 Task: Search one way flight ticket for 4 adults, 2 children, 2 infants in seat and 1 infant on lap in economy from Brownsville: Brownsville/south Padre Island International Airport to Jackson: Jackson Hole Airport on 5-2-2023. Choice of flights is Frontier. Number of bags: 1 carry on bag. Price is upto 109000. Outbound departure time preference is 7:30.
Action: Mouse moved to (303, 128)
Screenshot: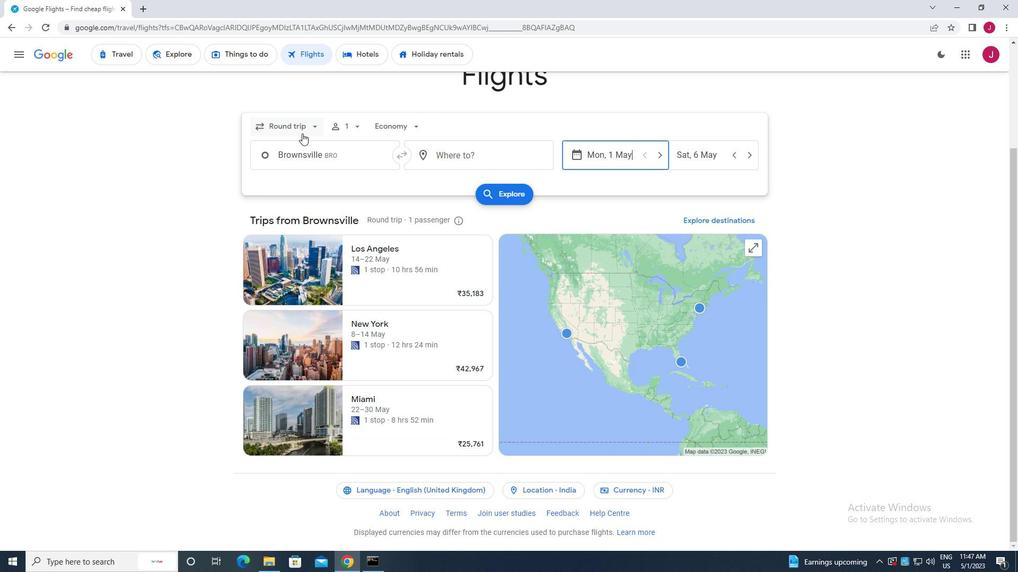 
Action: Mouse pressed left at (303, 128)
Screenshot: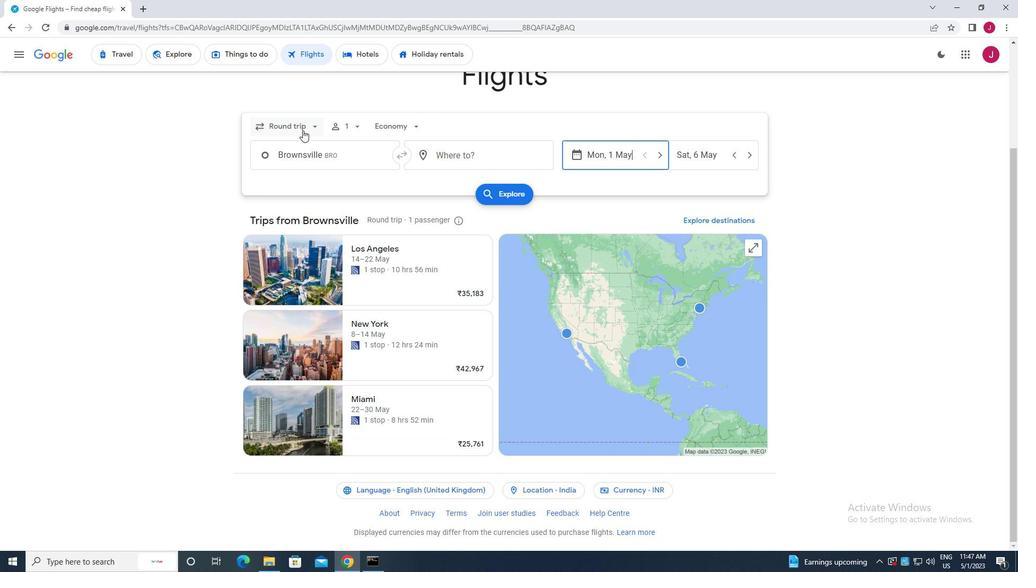 
Action: Mouse moved to (315, 175)
Screenshot: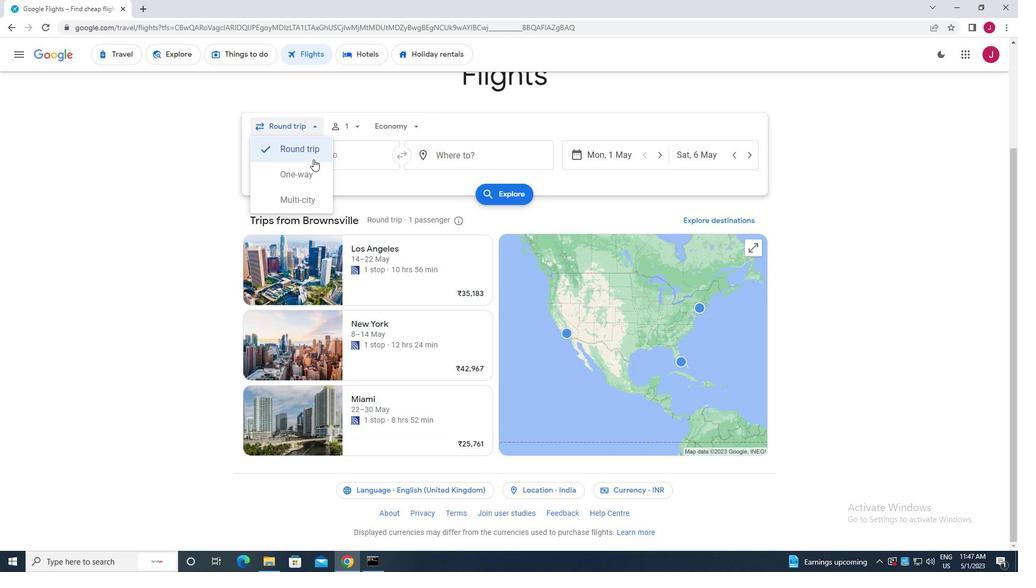 
Action: Mouse pressed left at (315, 175)
Screenshot: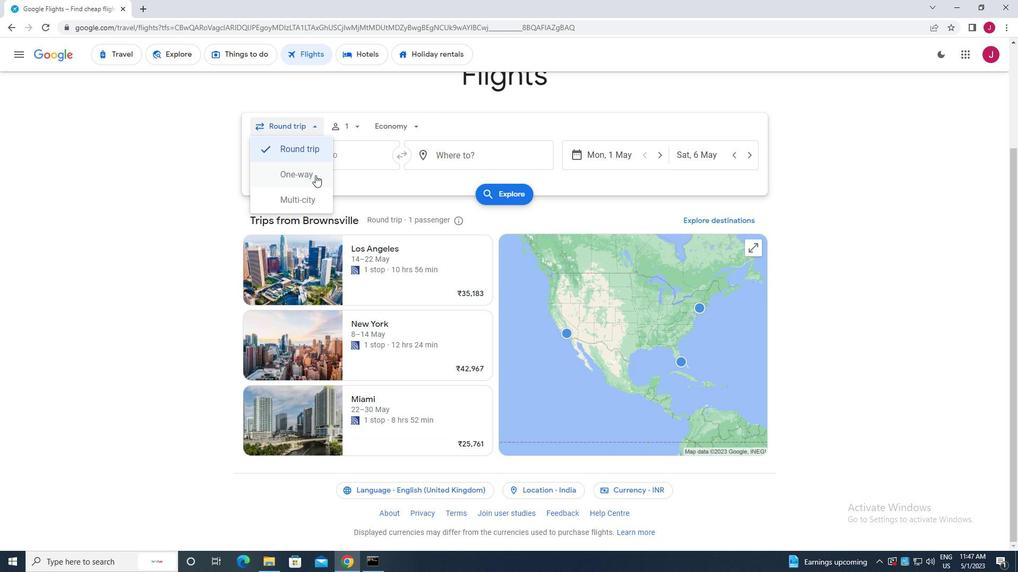
Action: Mouse moved to (347, 127)
Screenshot: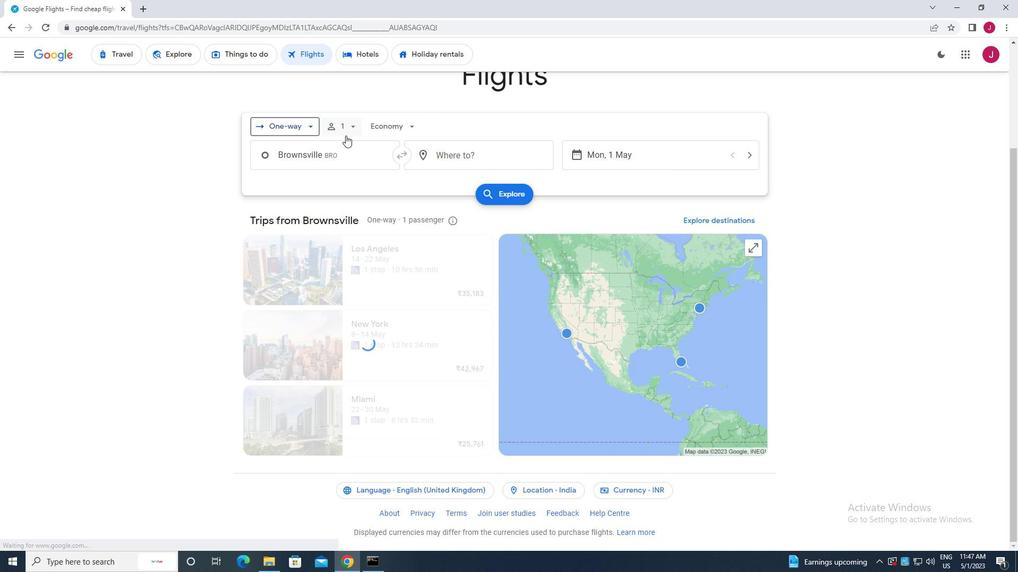 
Action: Mouse pressed left at (347, 127)
Screenshot: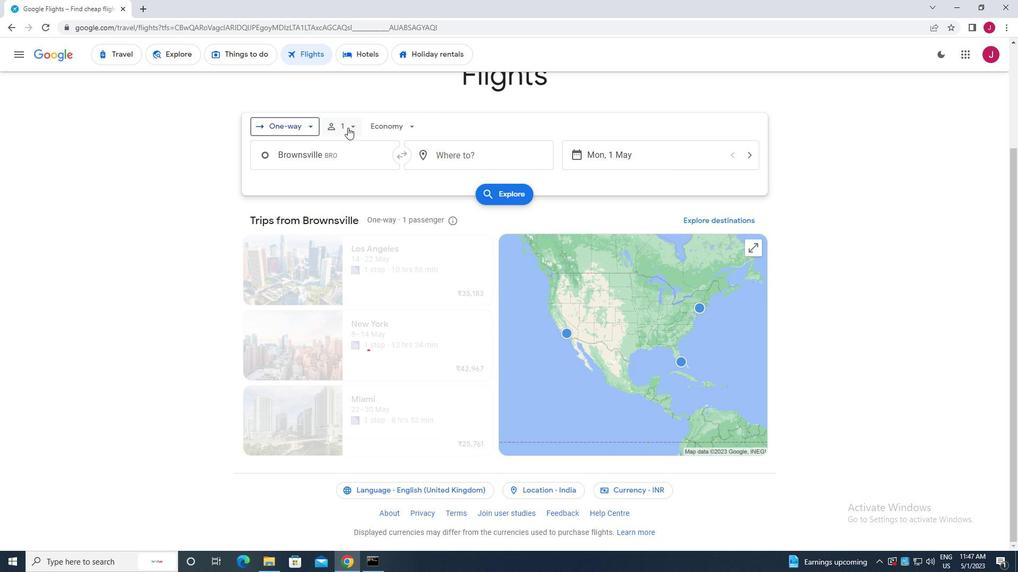
Action: Mouse moved to (439, 154)
Screenshot: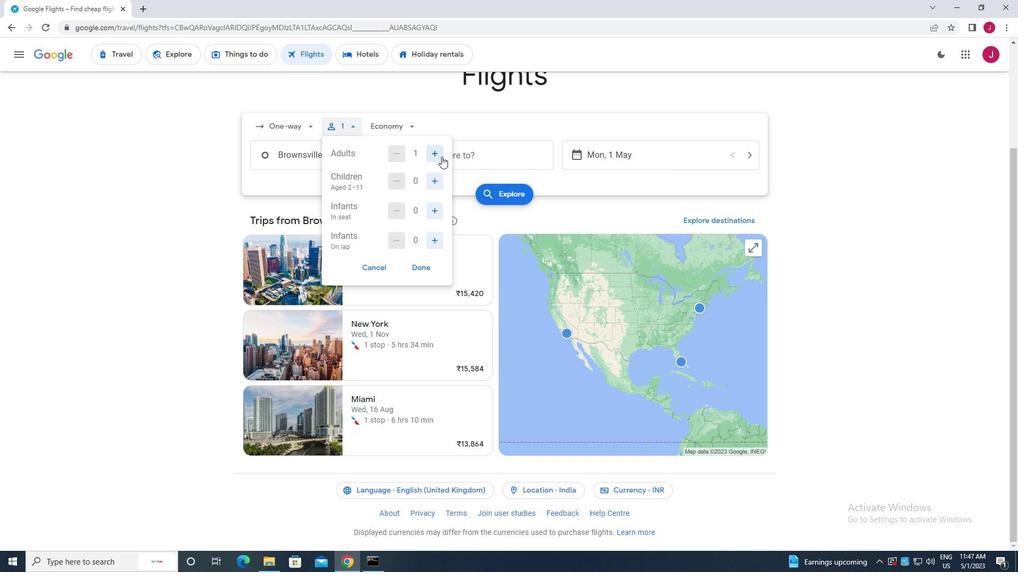 
Action: Mouse pressed left at (439, 154)
Screenshot: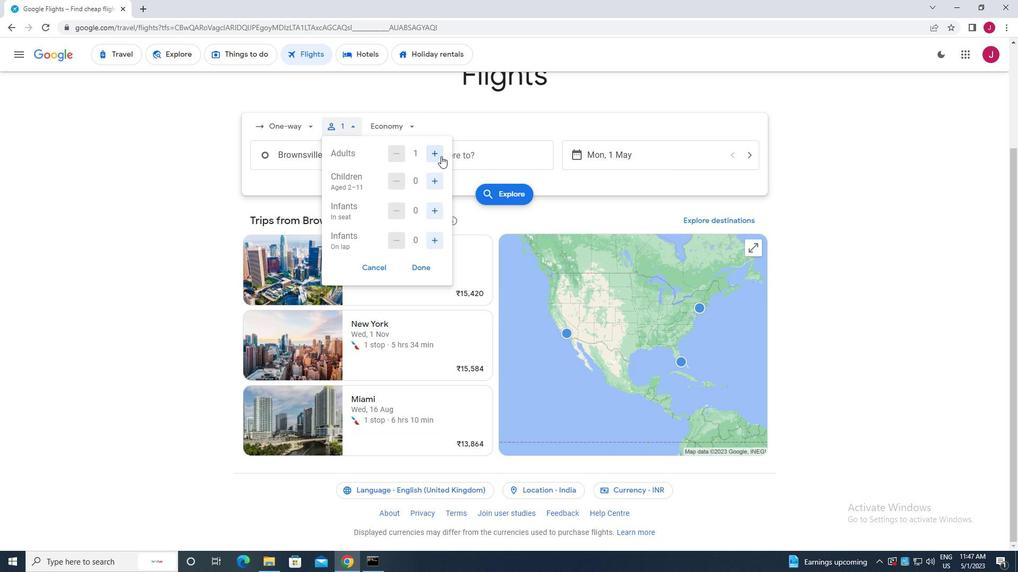 
Action: Mouse pressed left at (439, 154)
Screenshot: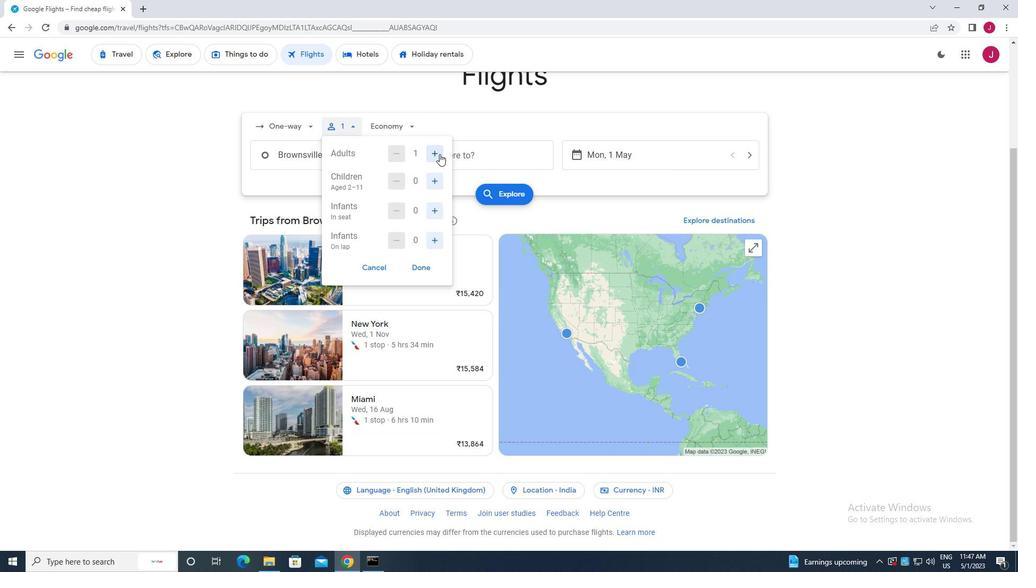 
Action: Mouse pressed left at (439, 154)
Screenshot: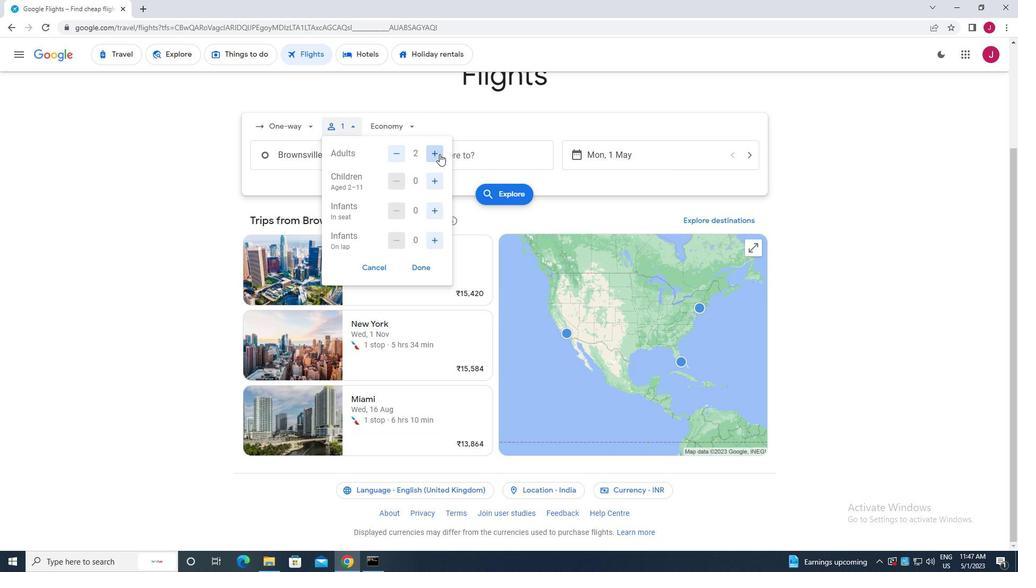 
Action: Mouse moved to (437, 181)
Screenshot: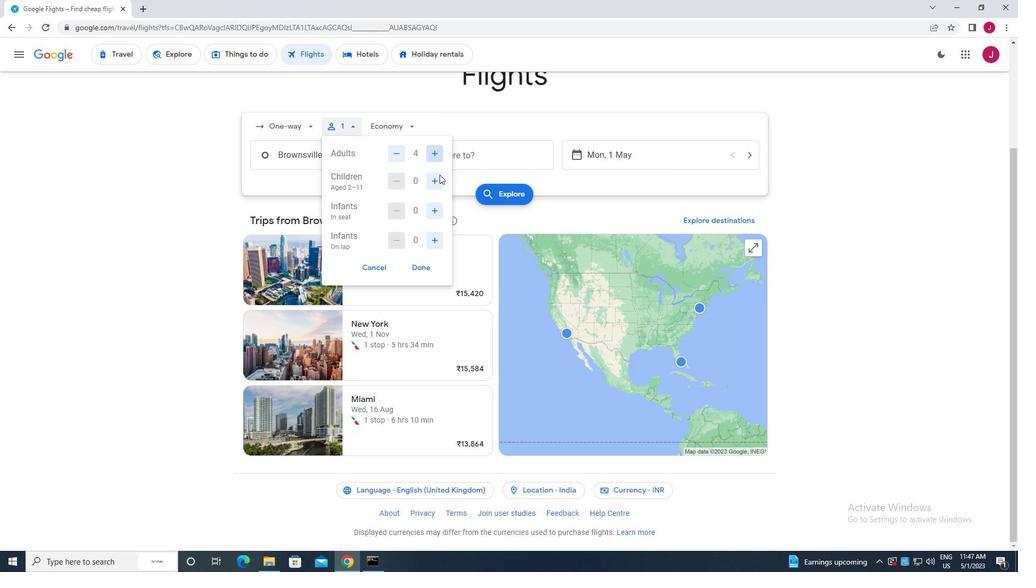 
Action: Mouse pressed left at (437, 181)
Screenshot: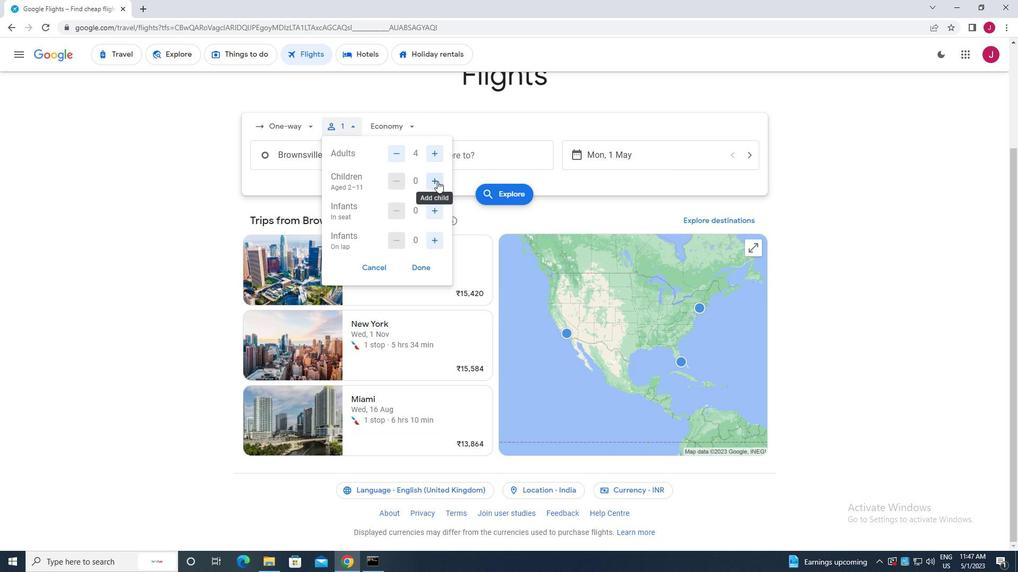 
Action: Mouse pressed left at (437, 181)
Screenshot: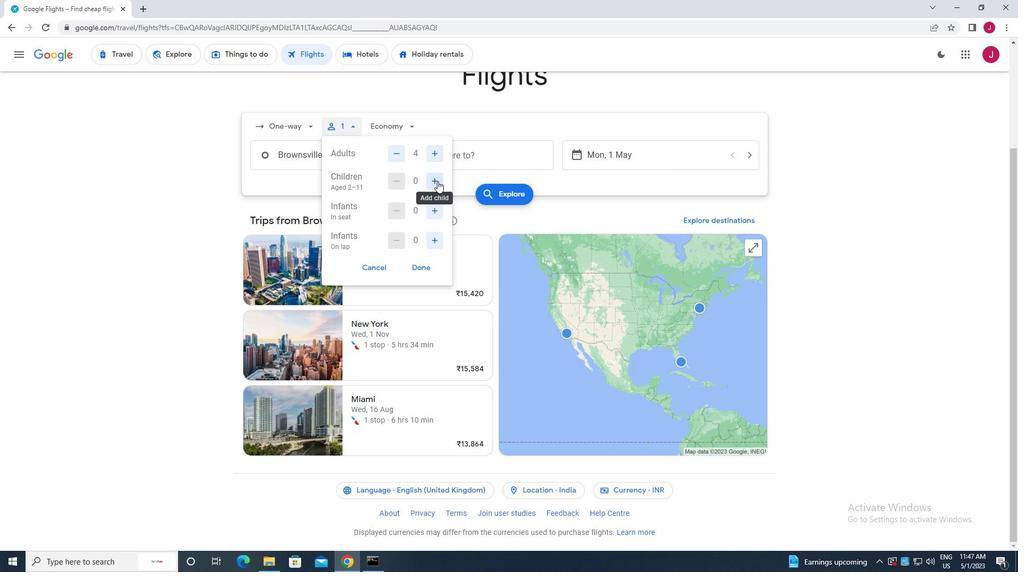 
Action: Mouse moved to (431, 211)
Screenshot: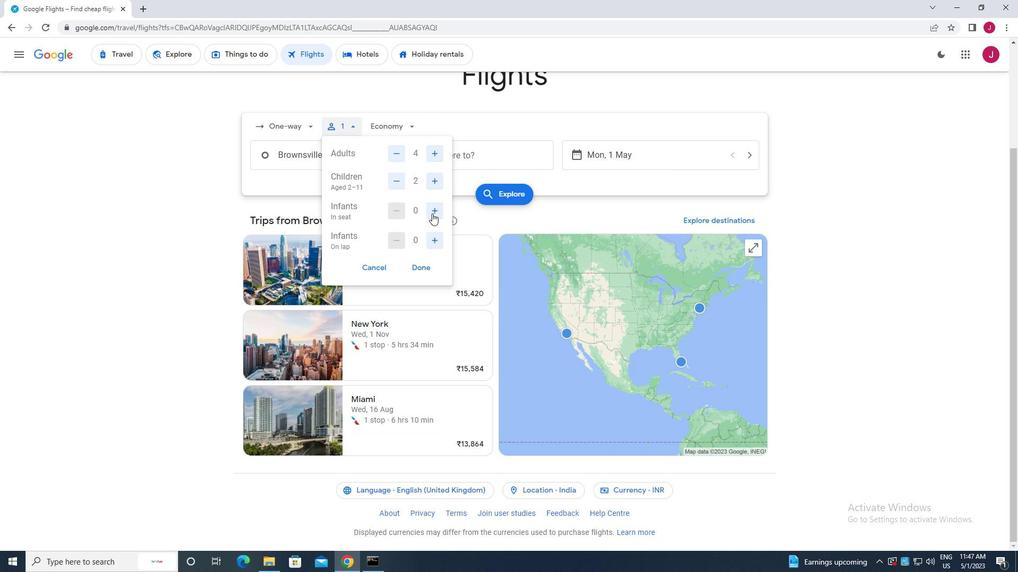
Action: Mouse pressed left at (431, 211)
Screenshot: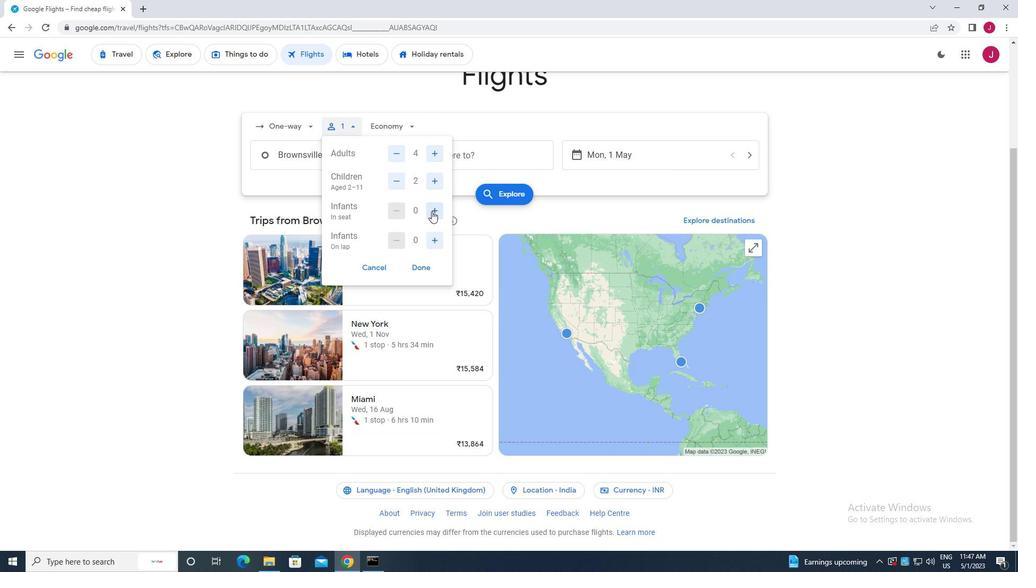 
Action: Mouse pressed left at (431, 211)
Screenshot: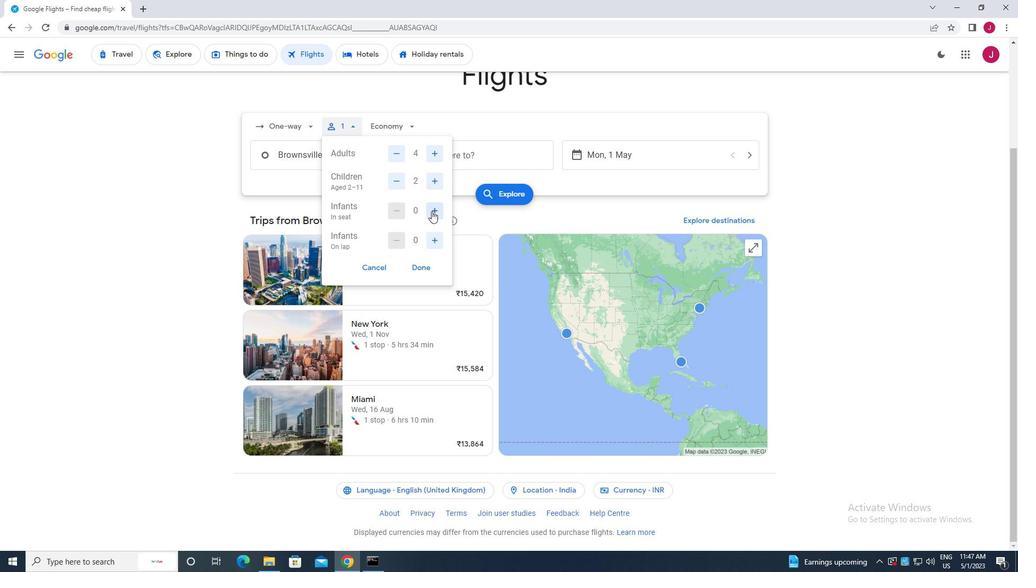 
Action: Mouse moved to (437, 238)
Screenshot: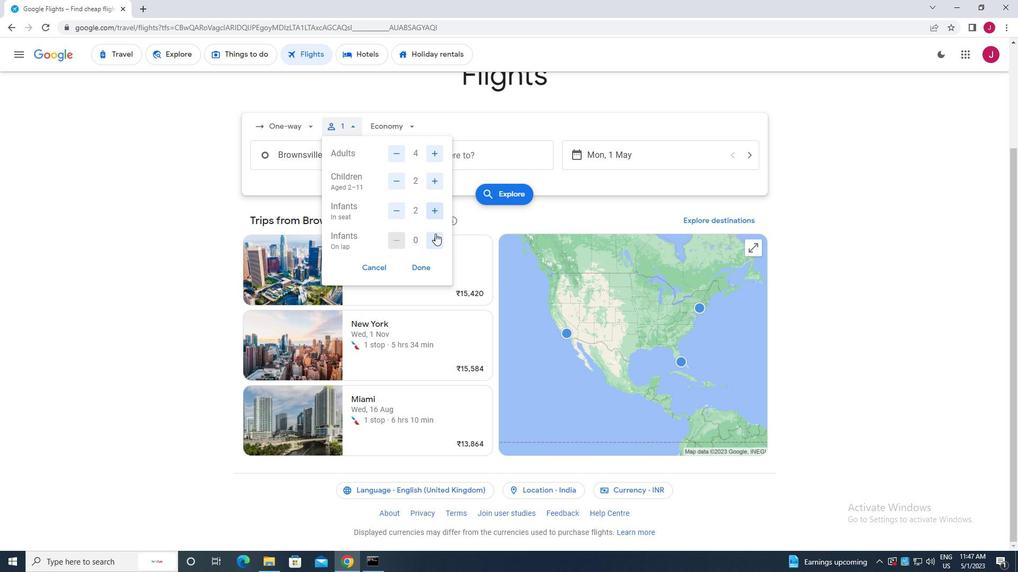 
Action: Mouse pressed left at (437, 238)
Screenshot: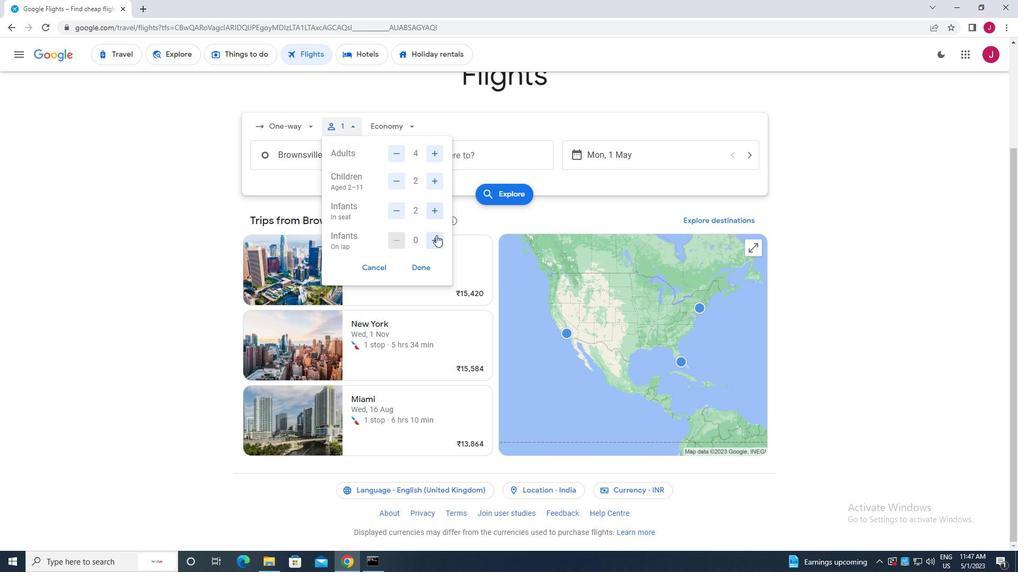 
Action: Mouse moved to (420, 265)
Screenshot: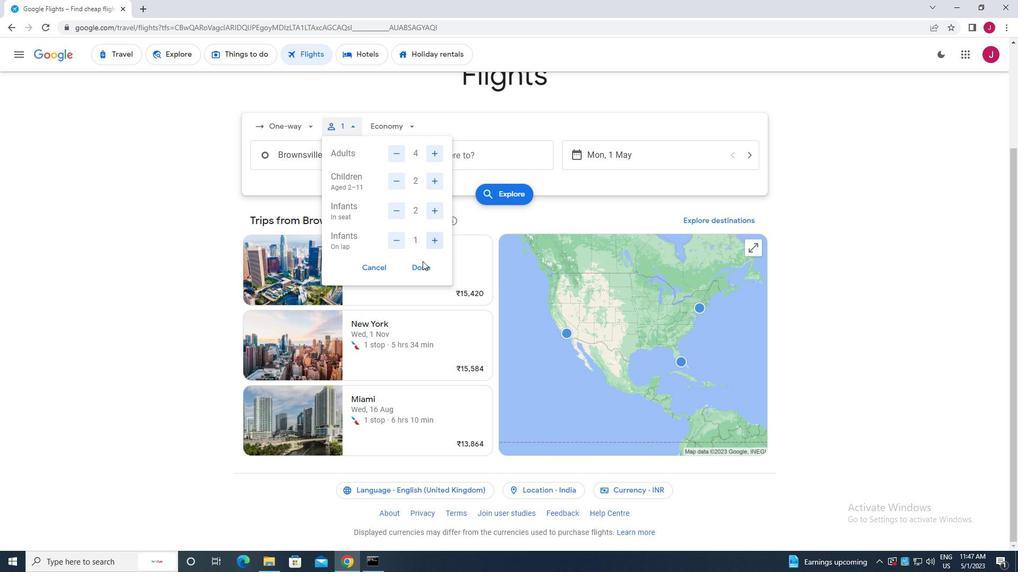 
Action: Mouse pressed left at (420, 265)
Screenshot: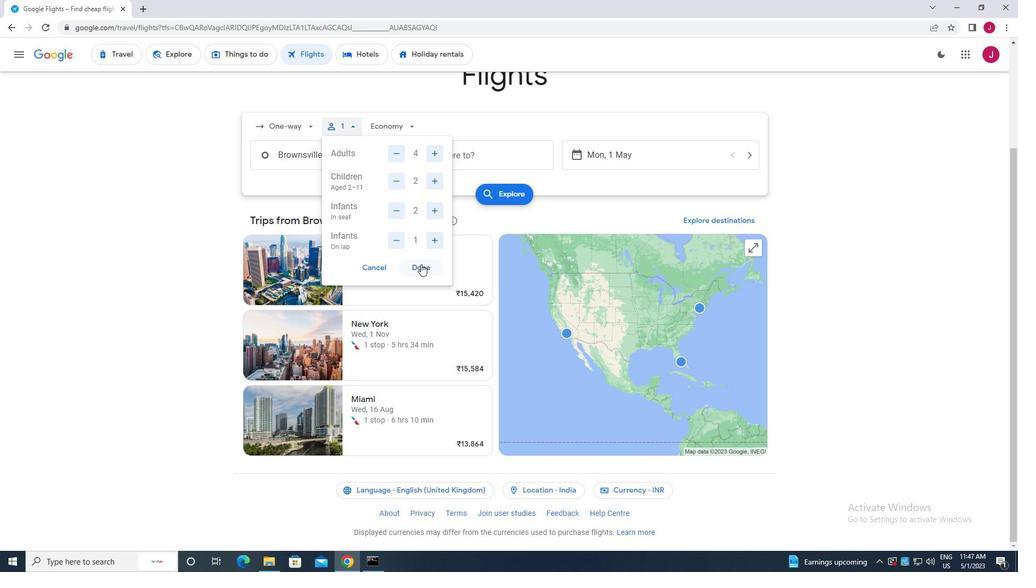 
Action: Mouse moved to (393, 121)
Screenshot: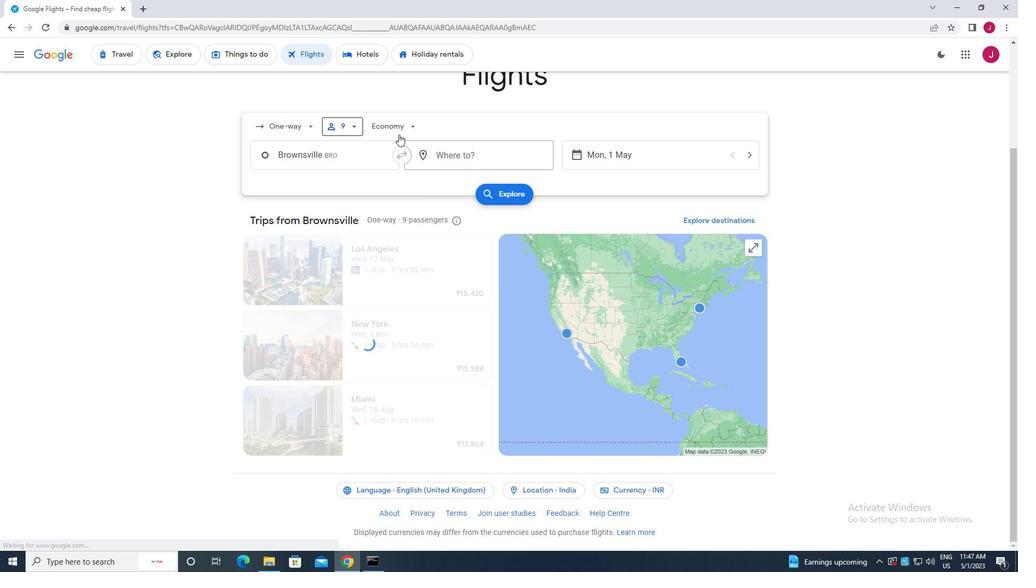 
Action: Mouse pressed left at (393, 121)
Screenshot: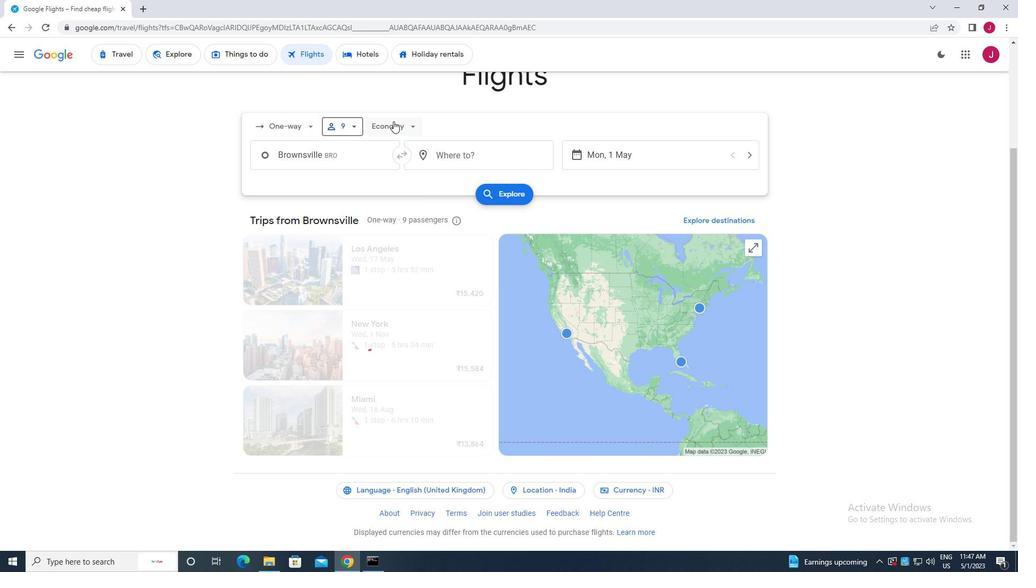 
Action: Mouse moved to (412, 148)
Screenshot: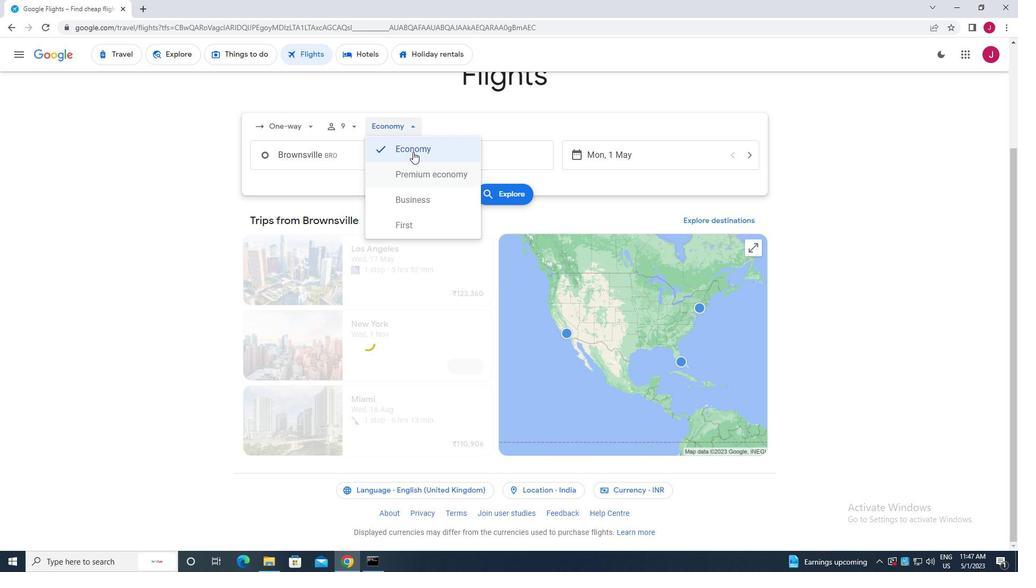 
Action: Mouse pressed left at (412, 148)
Screenshot: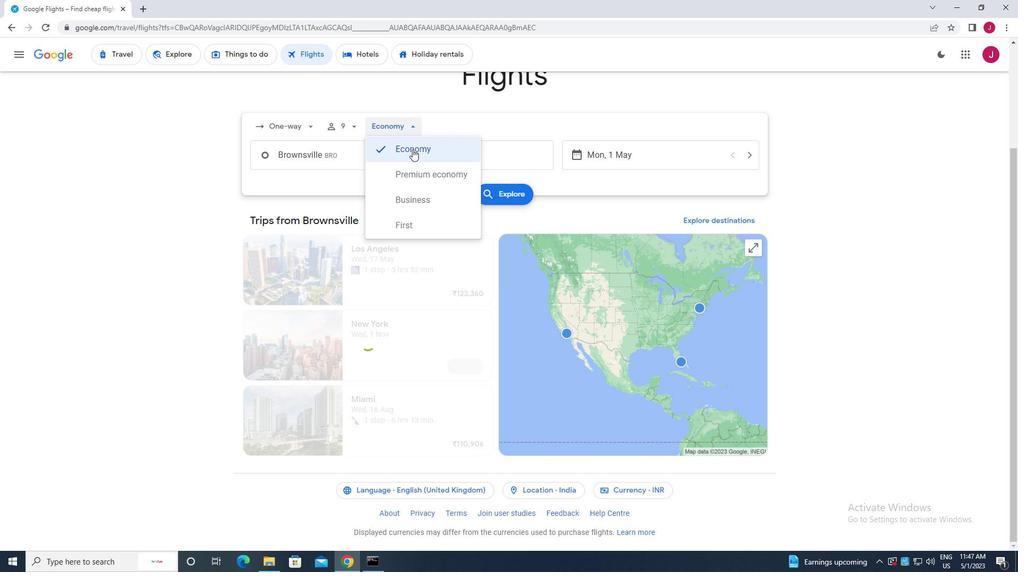 
Action: Mouse moved to (351, 161)
Screenshot: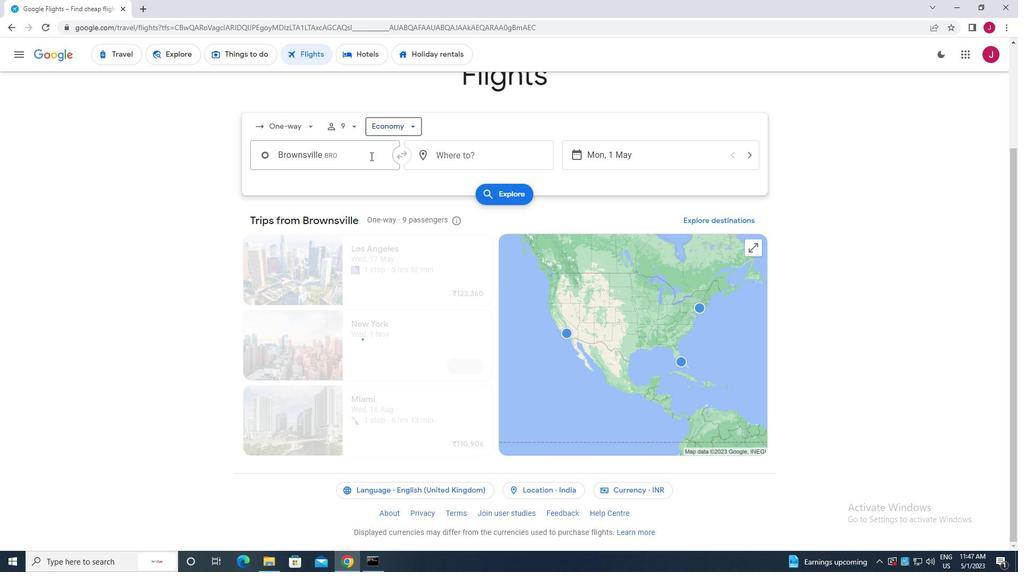 
Action: Mouse pressed left at (351, 161)
Screenshot: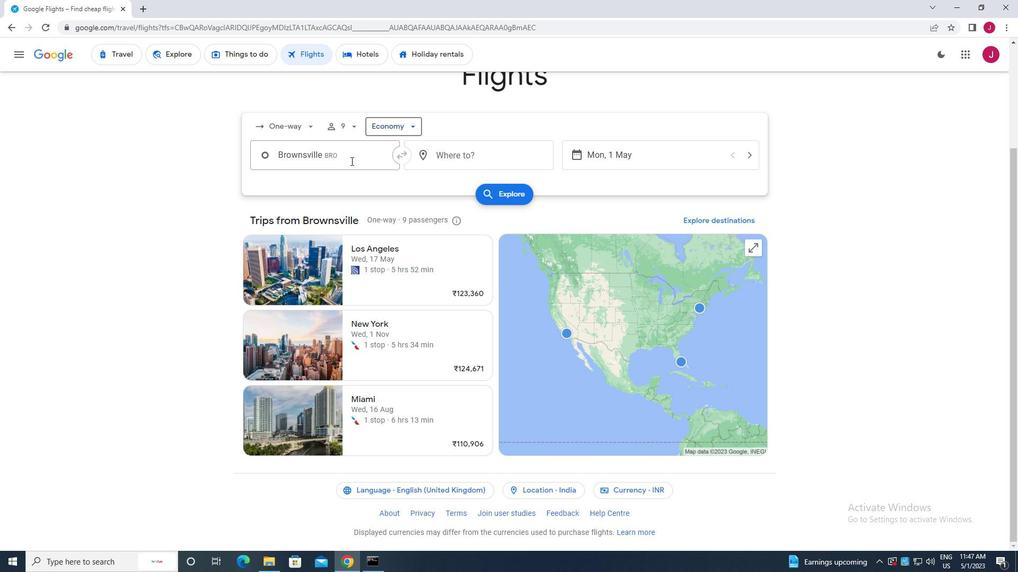 
Action: Key pressed brownsville
Screenshot: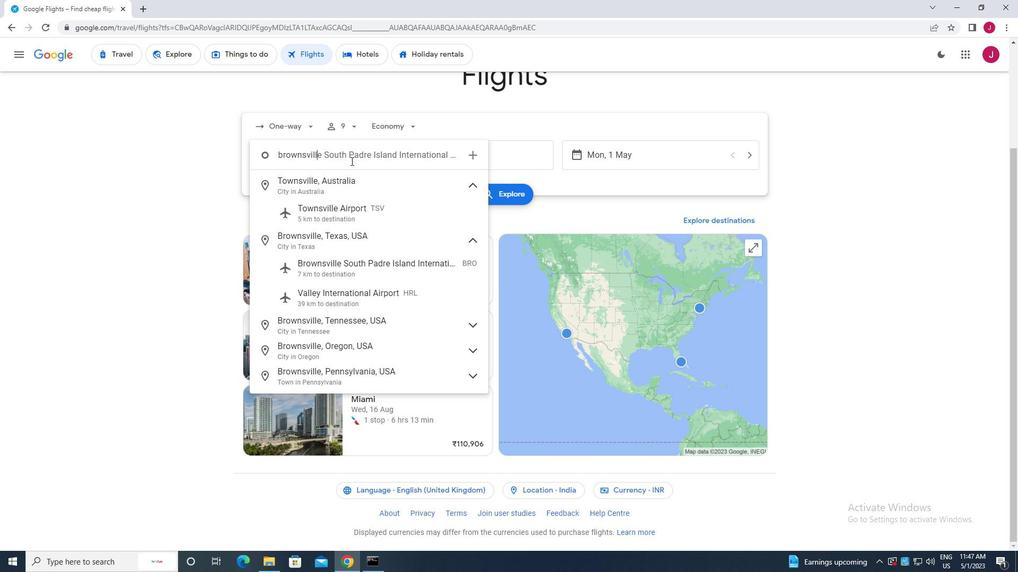 
Action: Mouse moved to (384, 271)
Screenshot: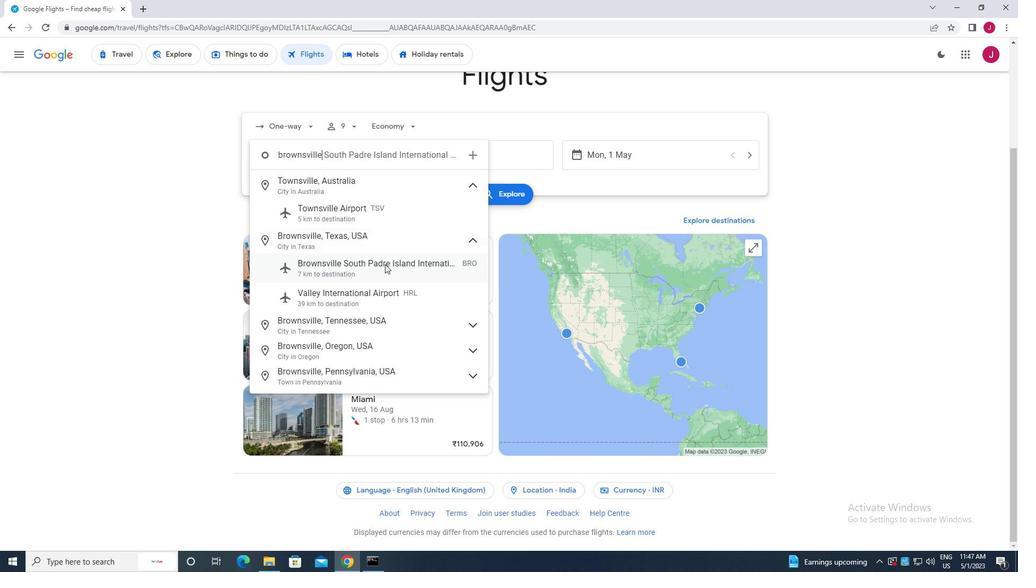 
Action: Mouse pressed left at (384, 271)
Screenshot: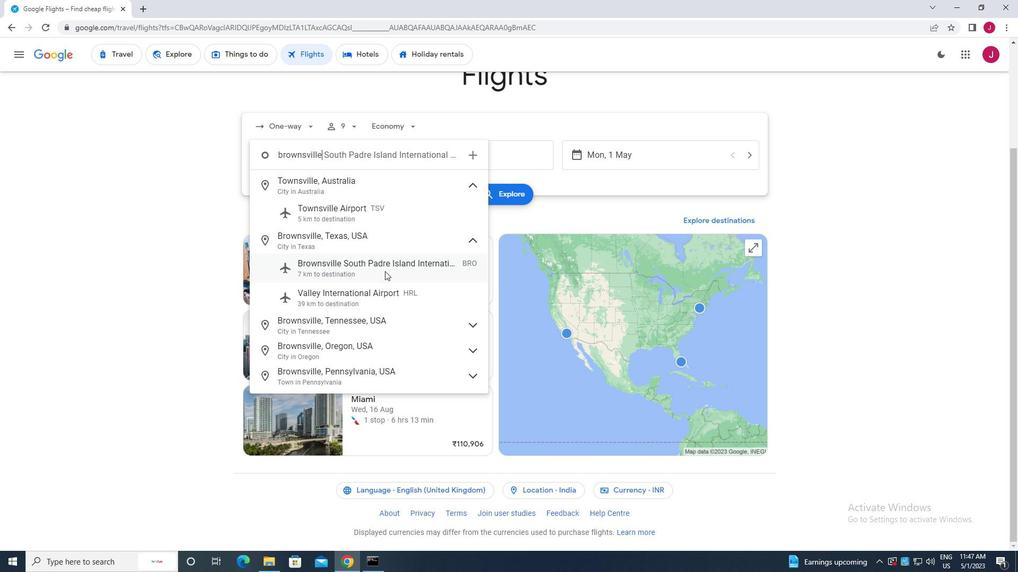 
Action: Mouse moved to (486, 158)
Screenshot: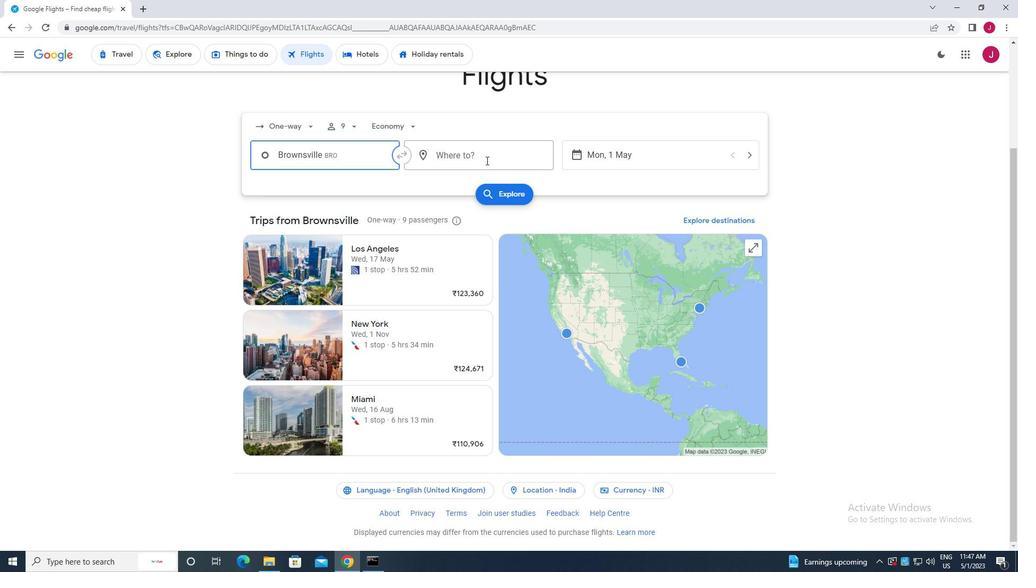
Action: Mouse pressed left at (486, 158)
Screenshot: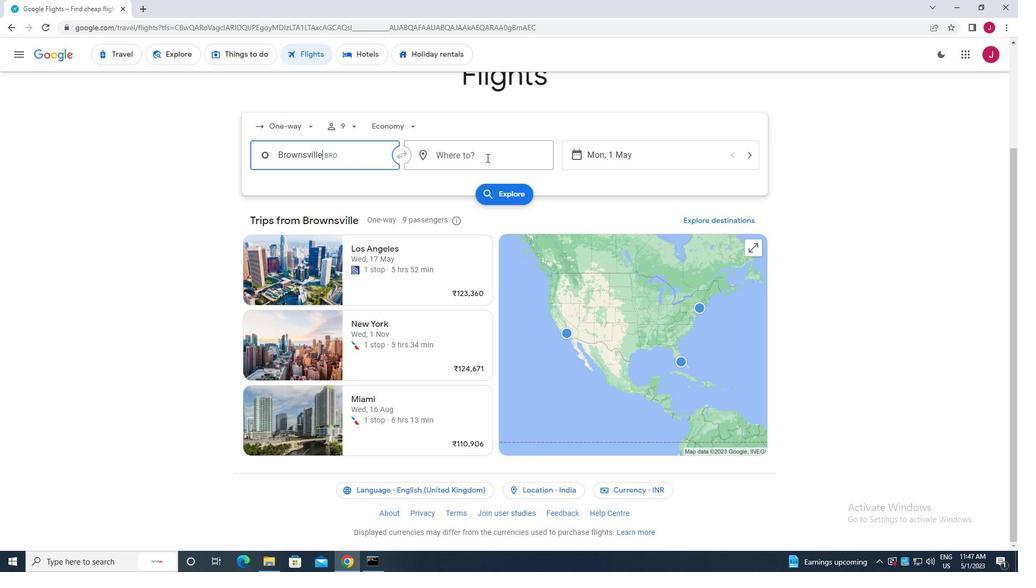 
Action: Mouse moved to (491, 160)
Screenshot: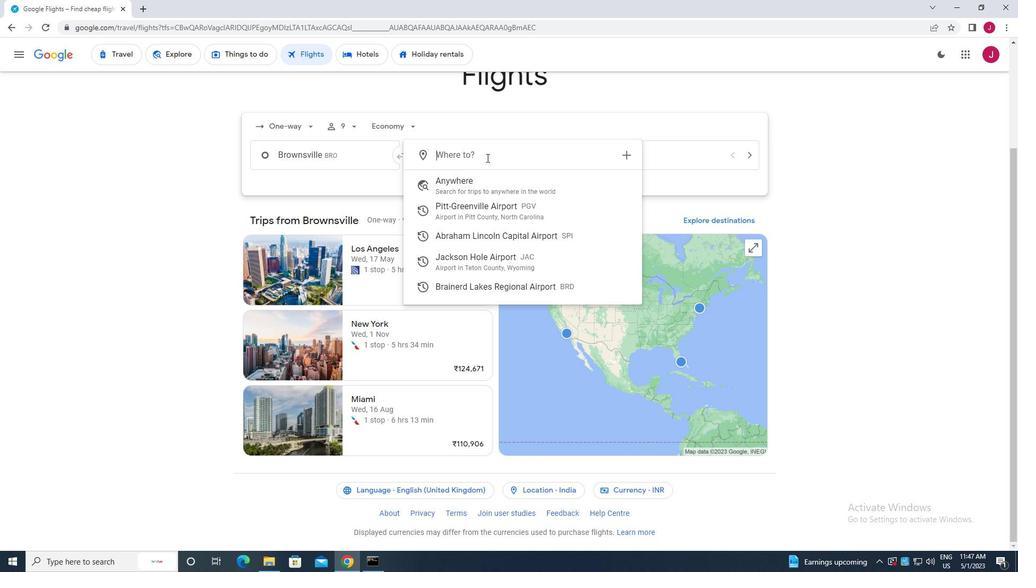 
Action: Key pressed jackson<Key.space>h
Screenshot: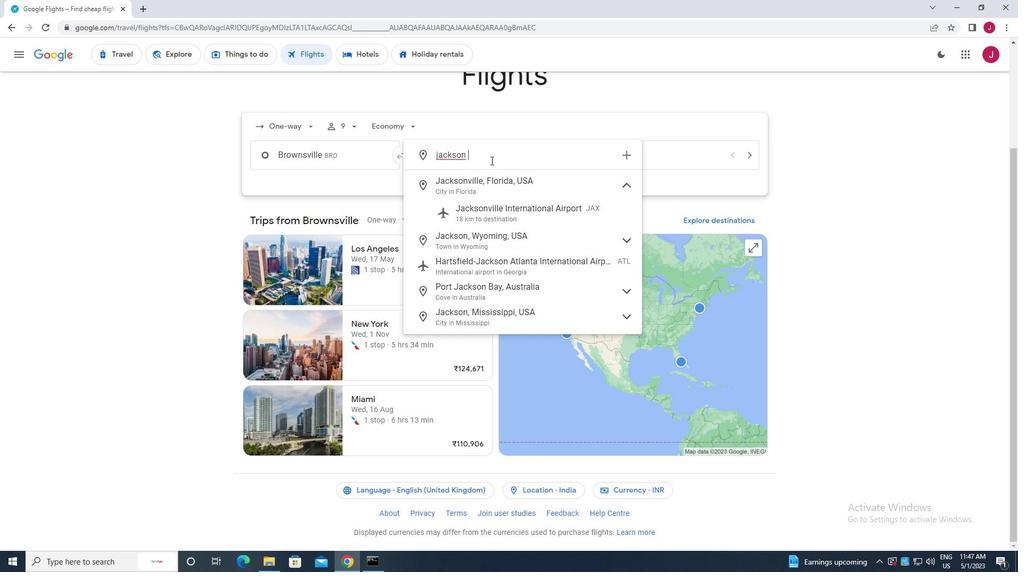 
Action: Mouse moved to (497, 214)
Screenshot: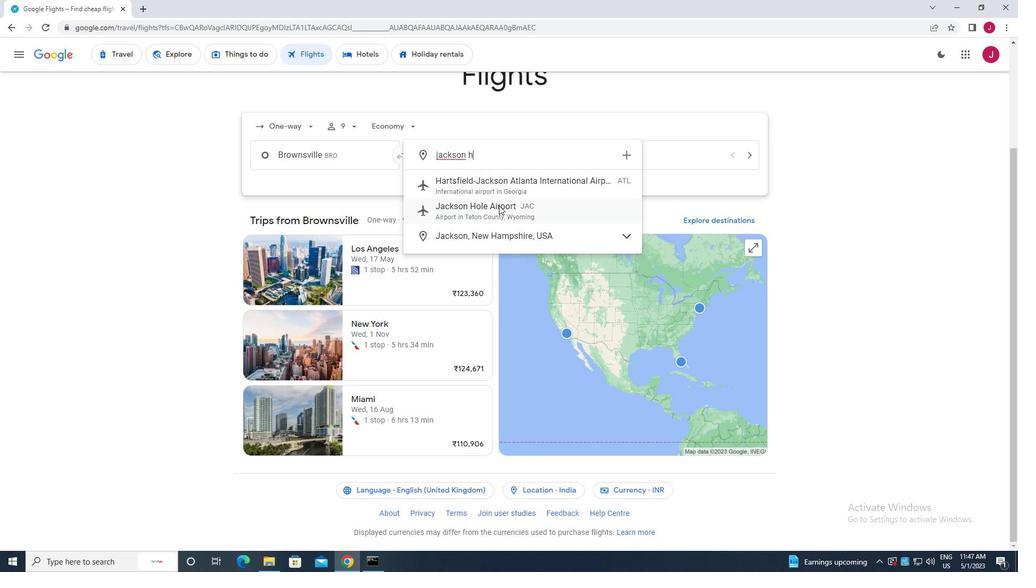 
Action: Mouse pressed left at (497, 214)
Screenshot: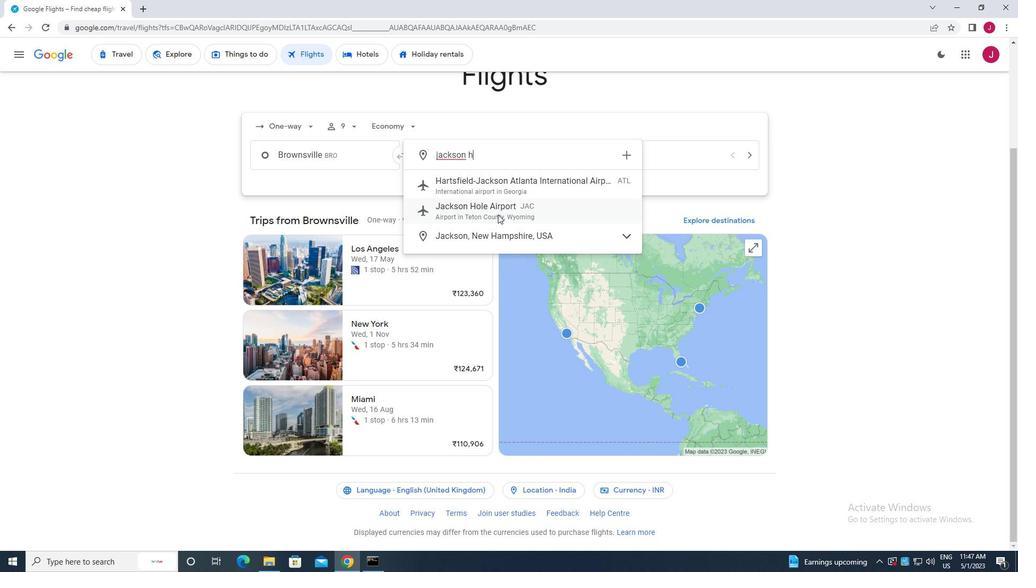 
Action: Mouse moved to (606, 156)
Screenshot: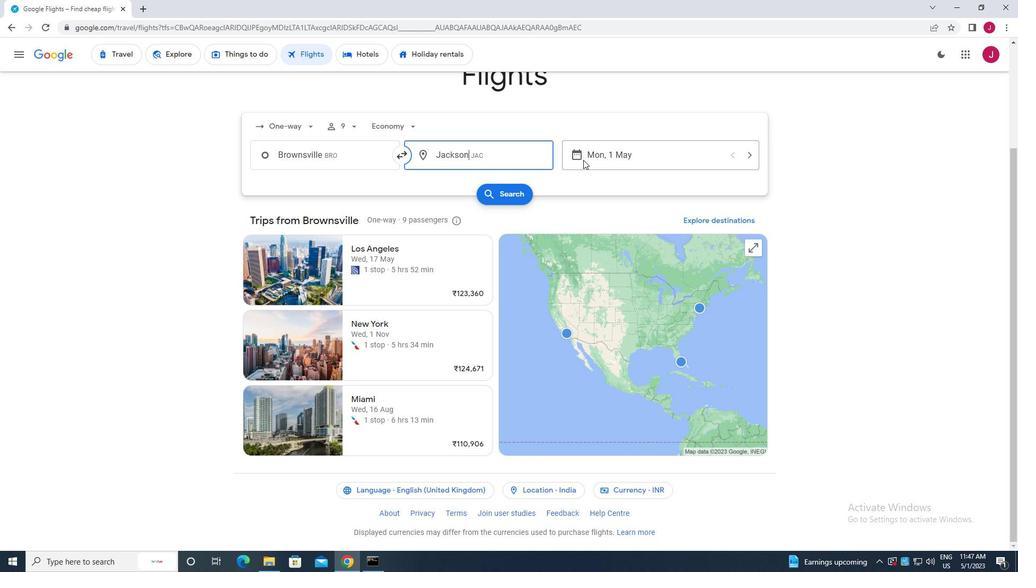 
Action: Mouse pressed left at (606, 156)
Screenshot: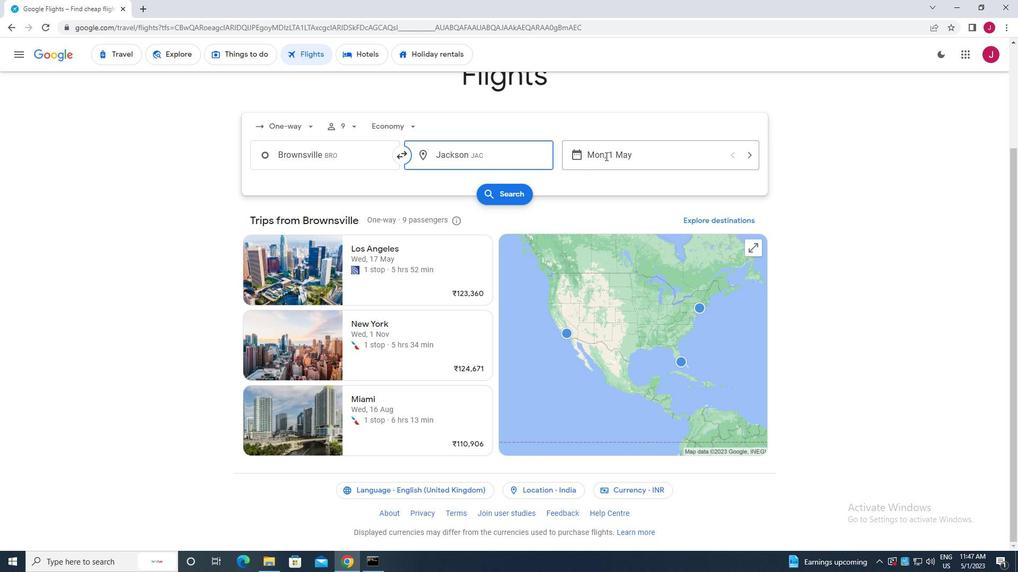
Action: Mouse moved to (434, 239)
Screenshot: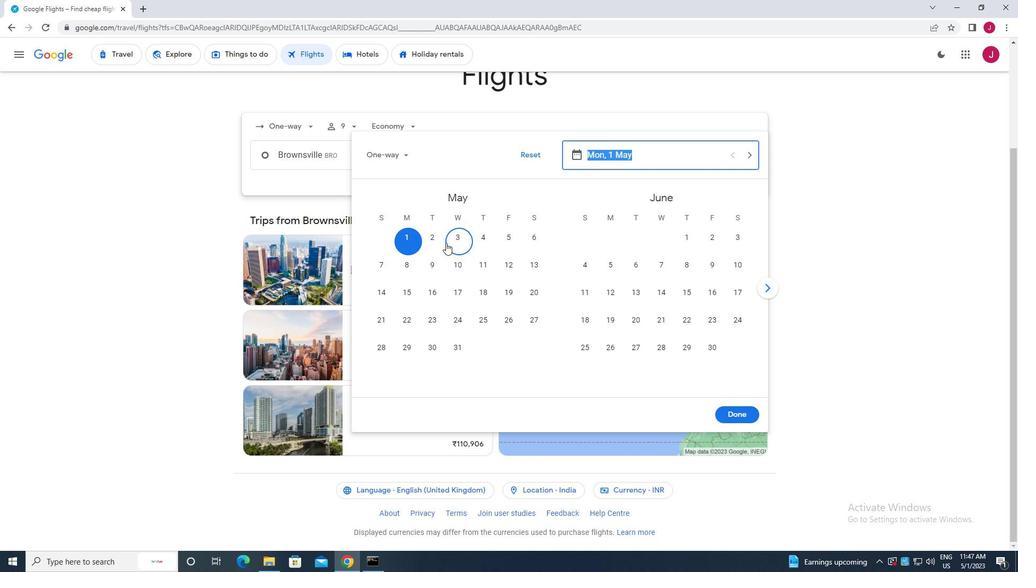 
Action: Mouse pressed left at (434, 239)
Screenshot: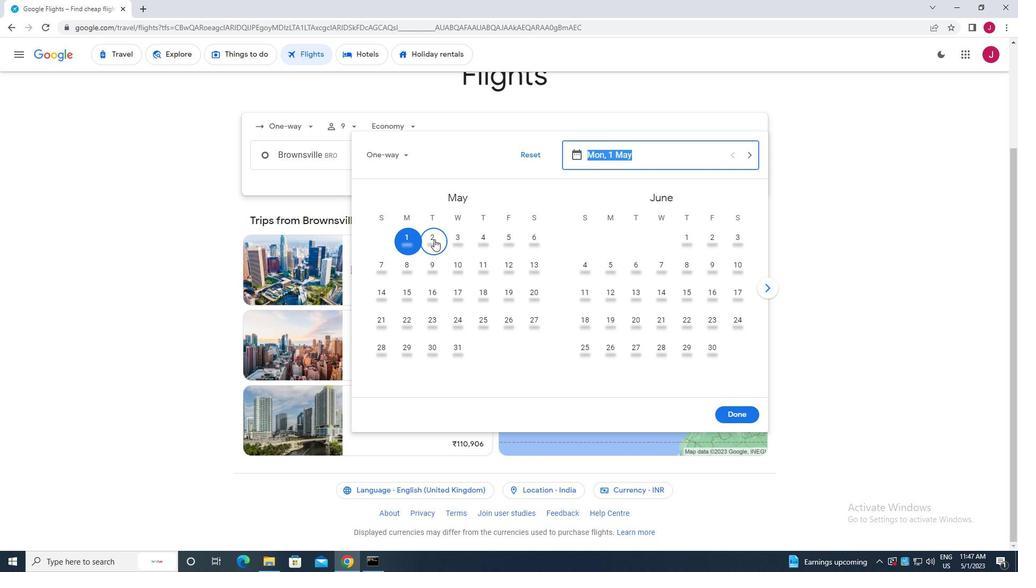 
Action: Mouse moved to (733, 414)
Screenshot: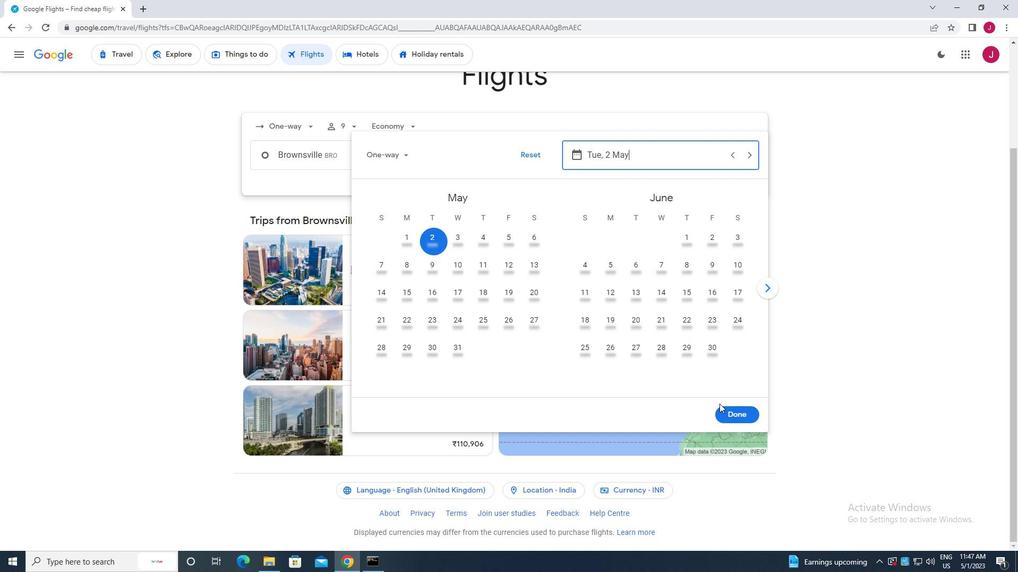 
Action: Mouse pressed left at (733, 414)
Screenshot: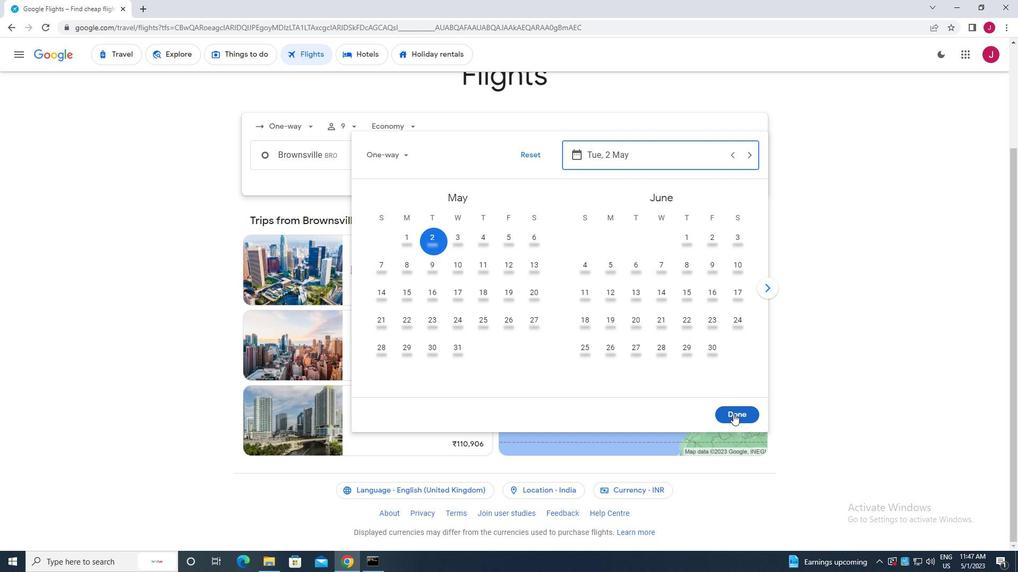 
Action: Mouse moved to (497, 198)
Screenshot: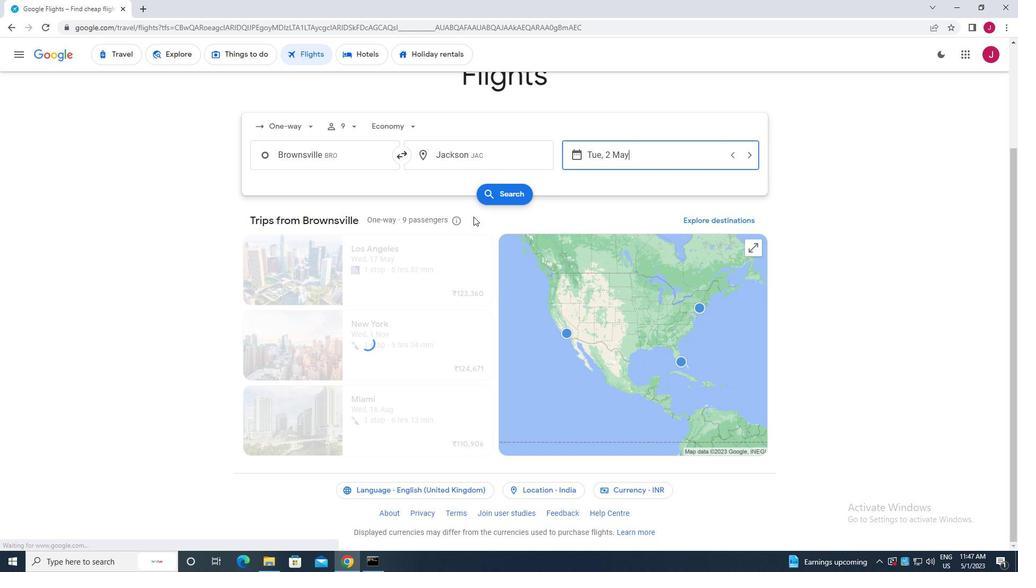 
Action: Mouse pressed left at (497, 198)
Screenshot: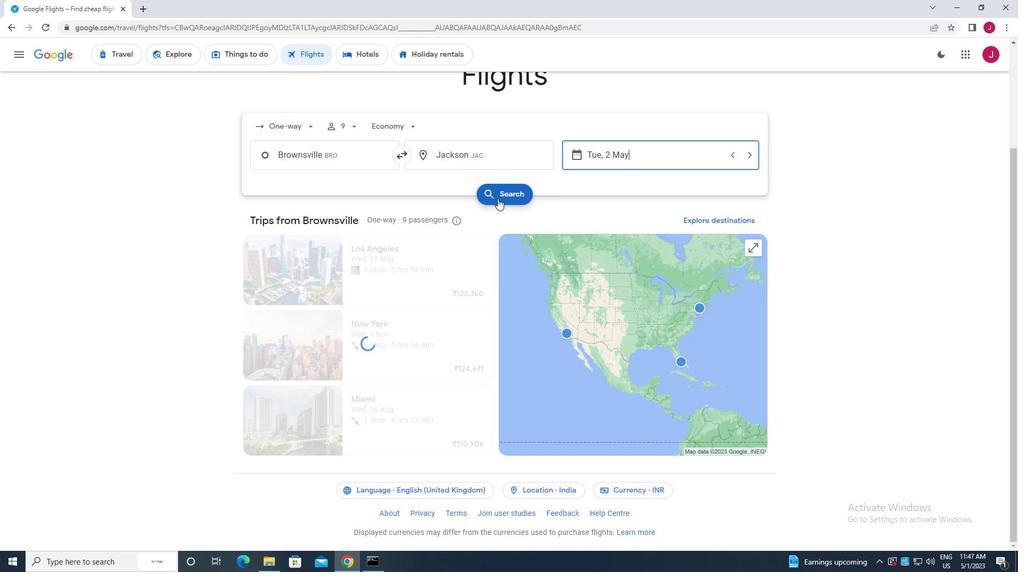 
Action: Mouse moved to (275, 150)
Screenshot: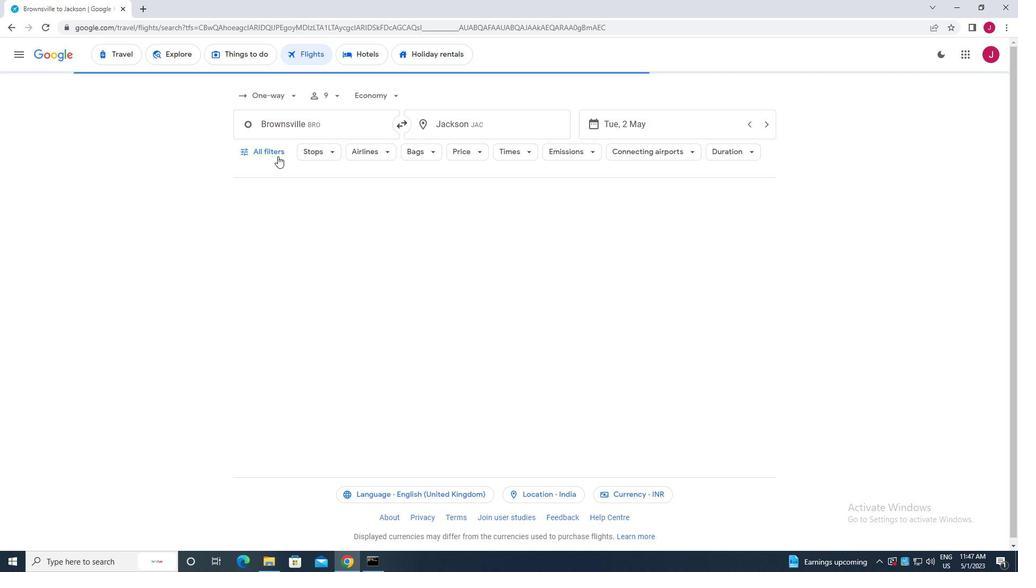 
Action: Mouse pressed left at (275, 150)
Screenshot: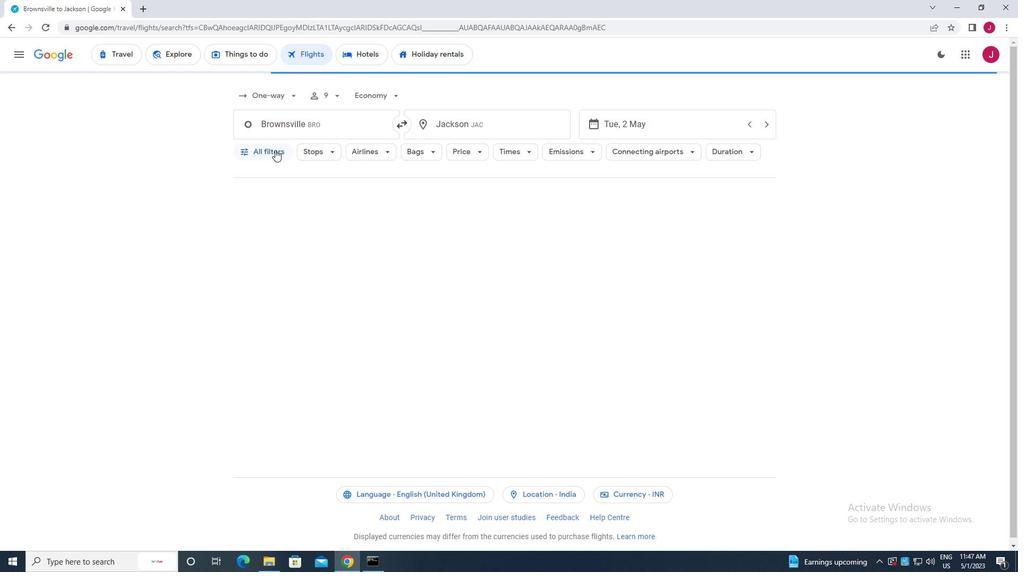 
Action: Mouse moved to (348, 244)
Screenshot: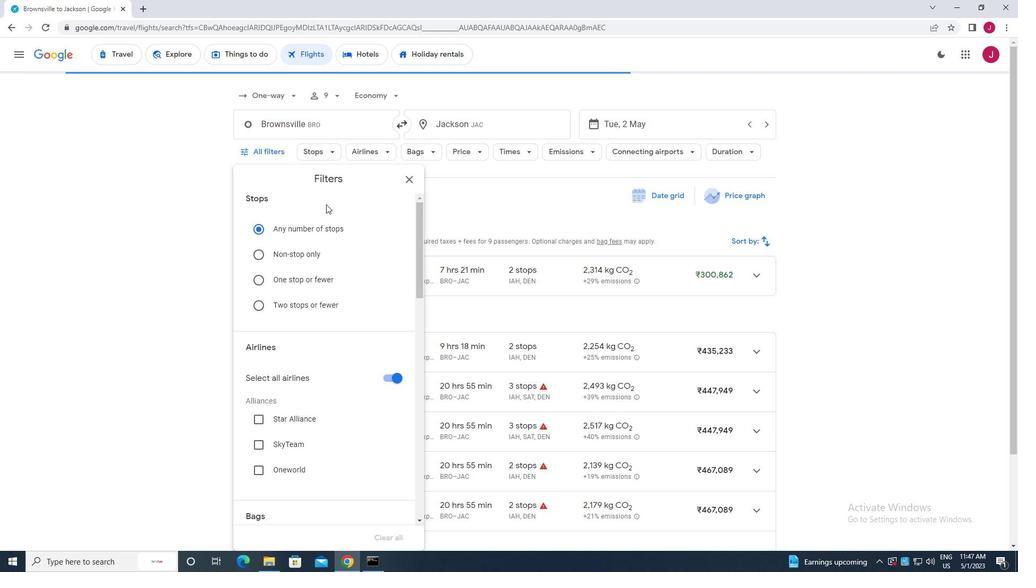 
Action: Mouse scrolled (348, 243) with delta (0, 0)
Screenshot: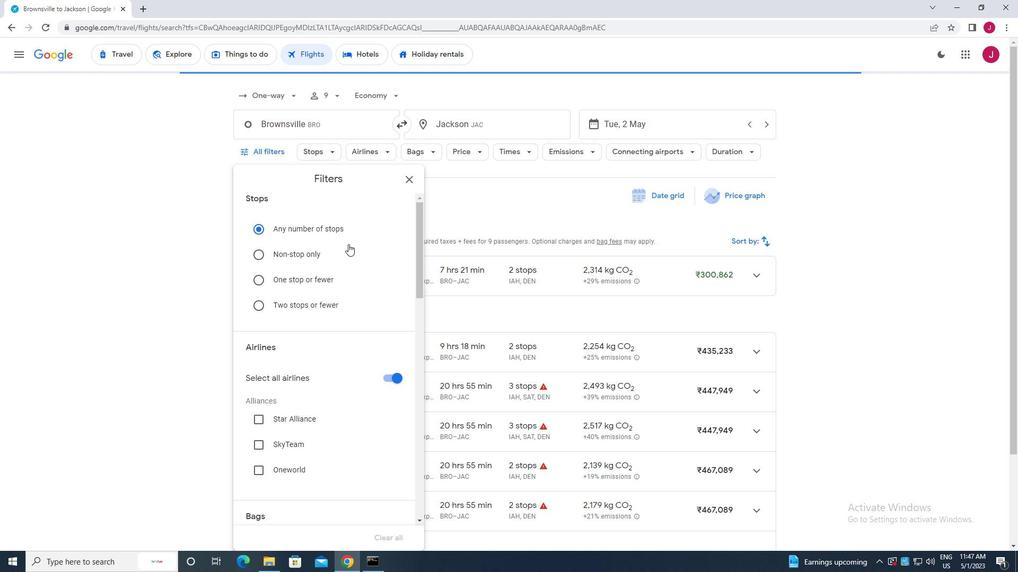 
Action: Mouse scrolled (348, 243) with delta (0, 0)
Screenshot: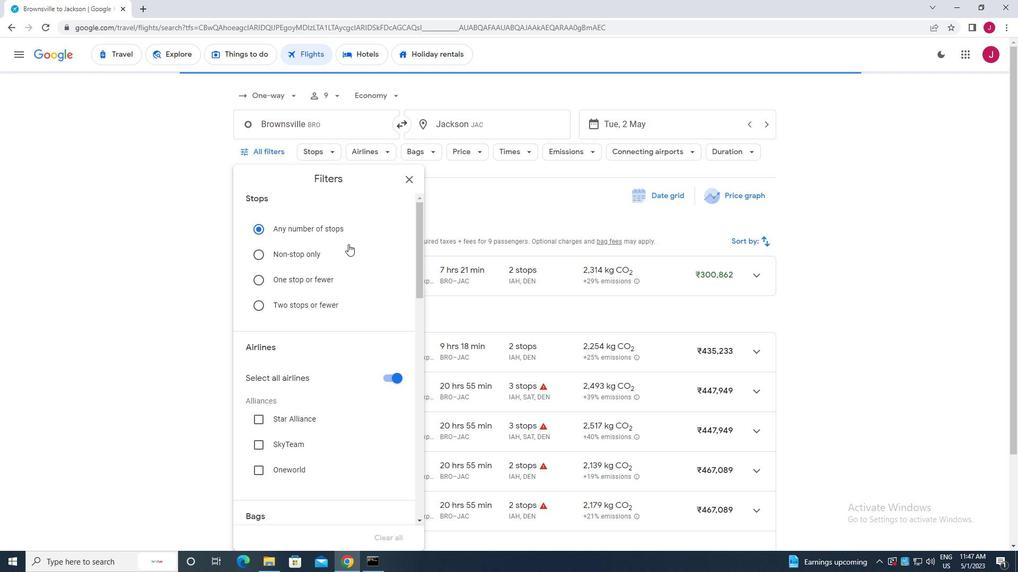 
Action: Mouse moved to (387, 271)
Screenshot: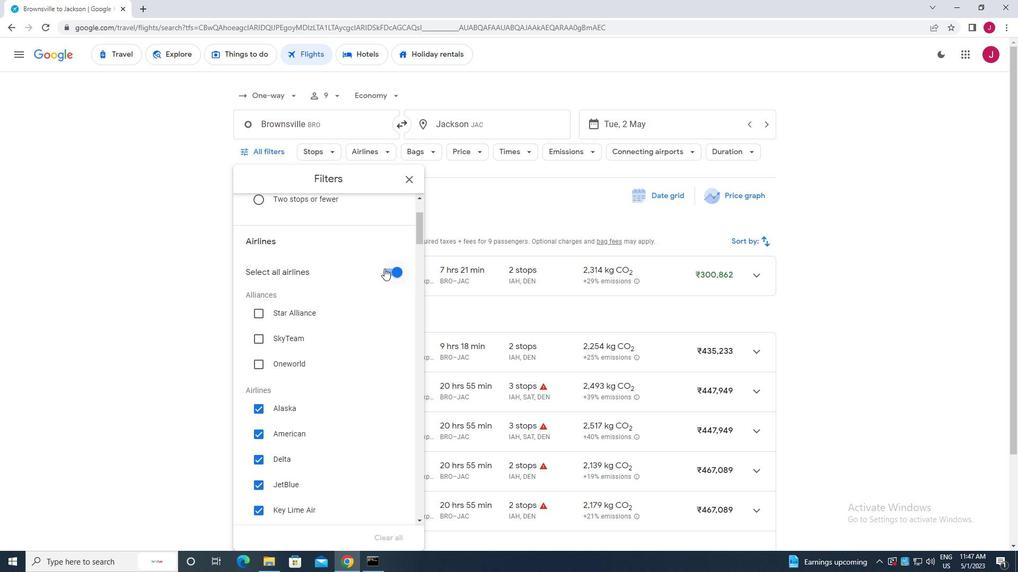 
Action: Mouse pressed left at (387, 271)
Screenshot: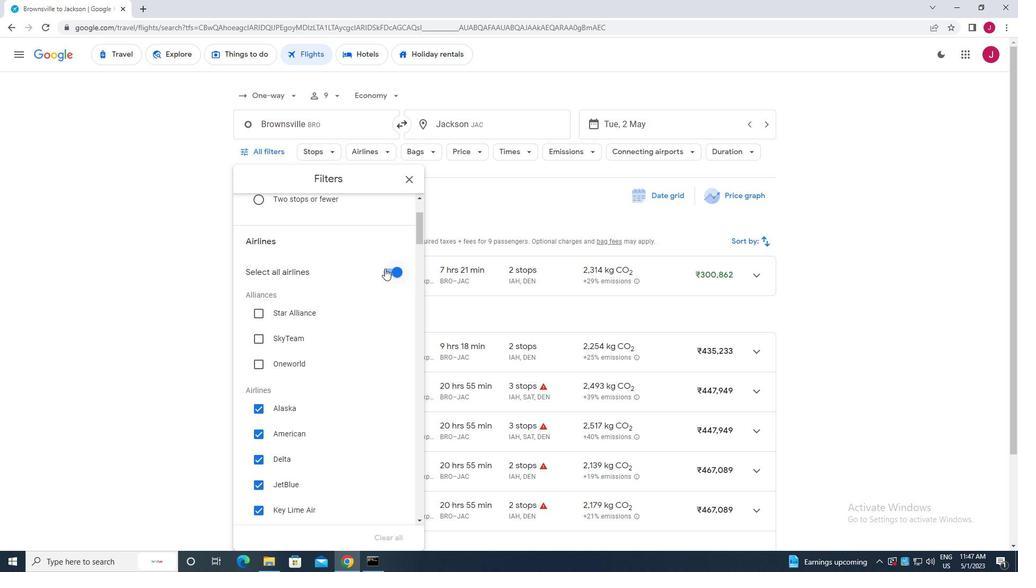 
Action: Mouse moved to (345, 281)
Screenshot: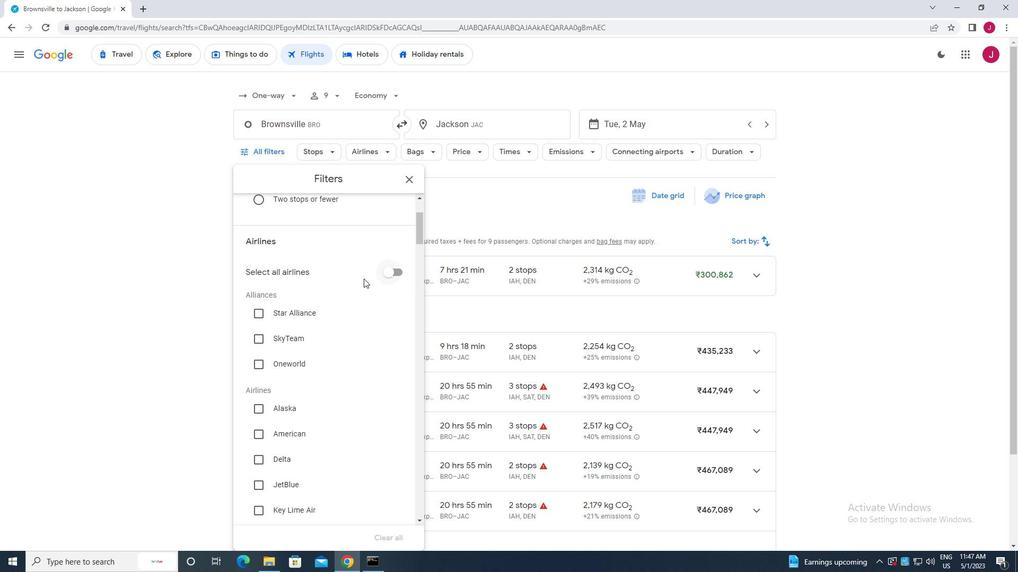 
Action: Mouse scrolled (345, 280) with delta (0, 0)
Screenshot: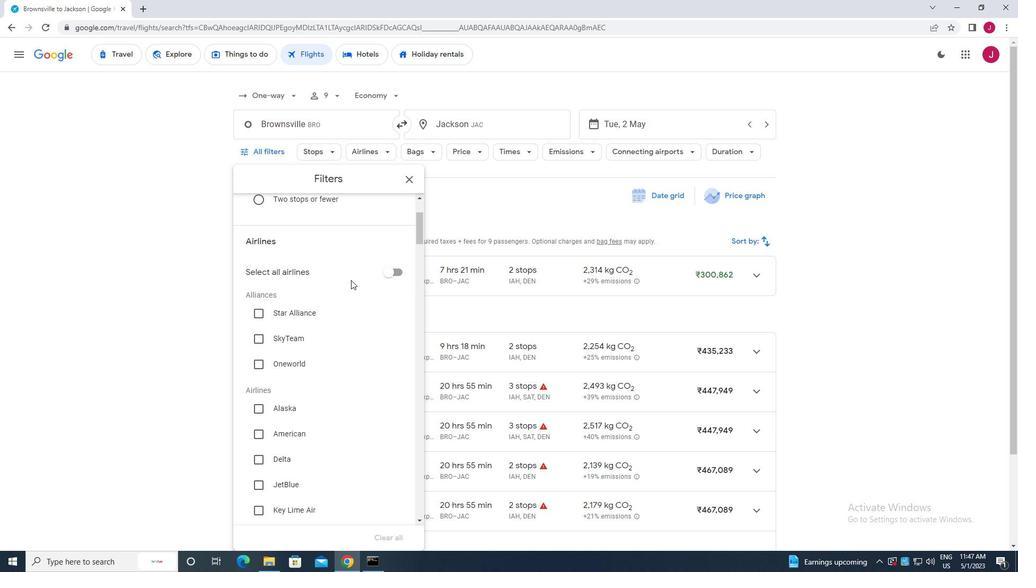 
Action: Mouse moved to (345, 281)
Screenshot: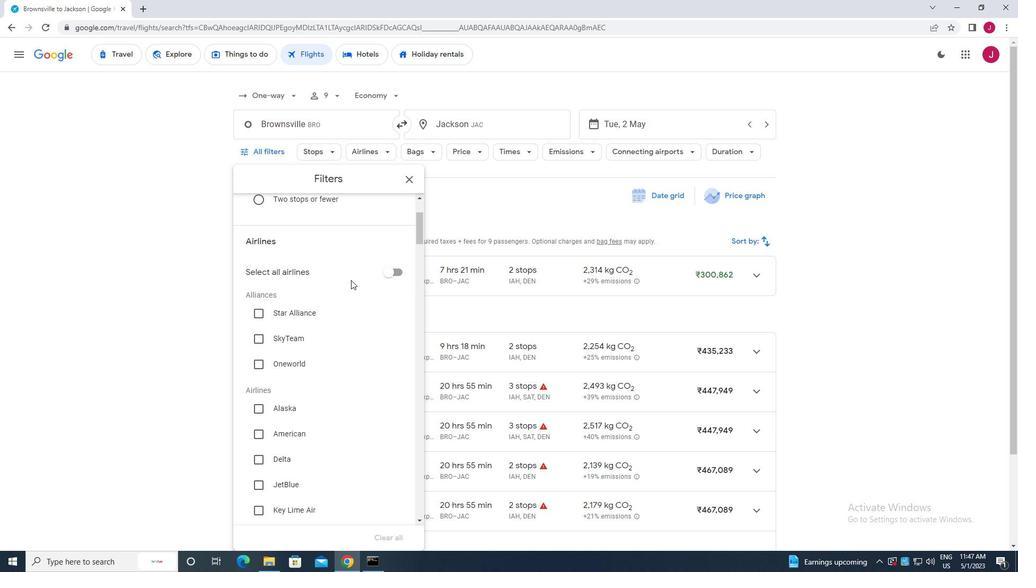
Action: Mouse scrolled (345, 280) with delta (0, 0)
Screenshot: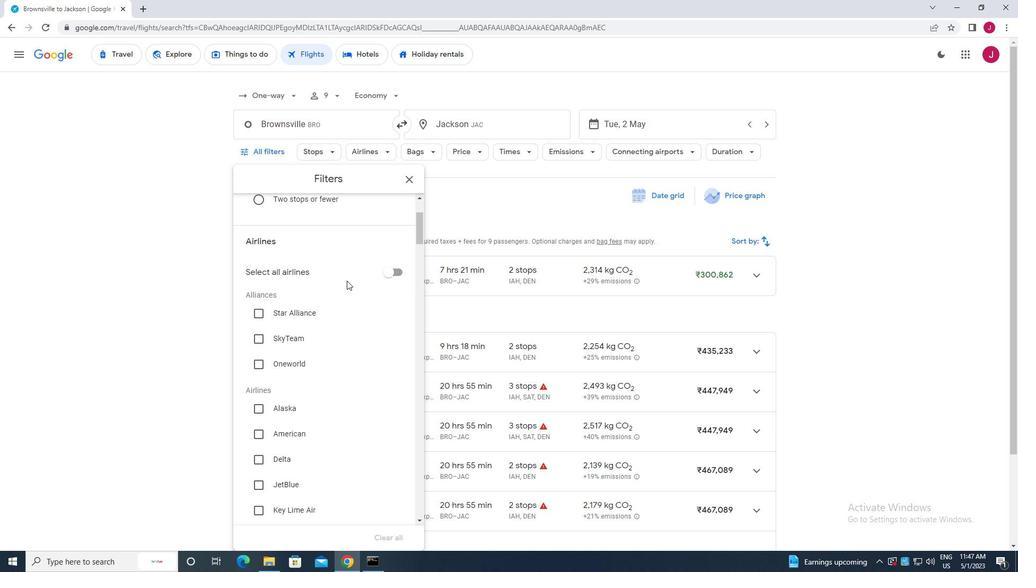 
Action: Mouse moved to (299, 308)
Screenshot: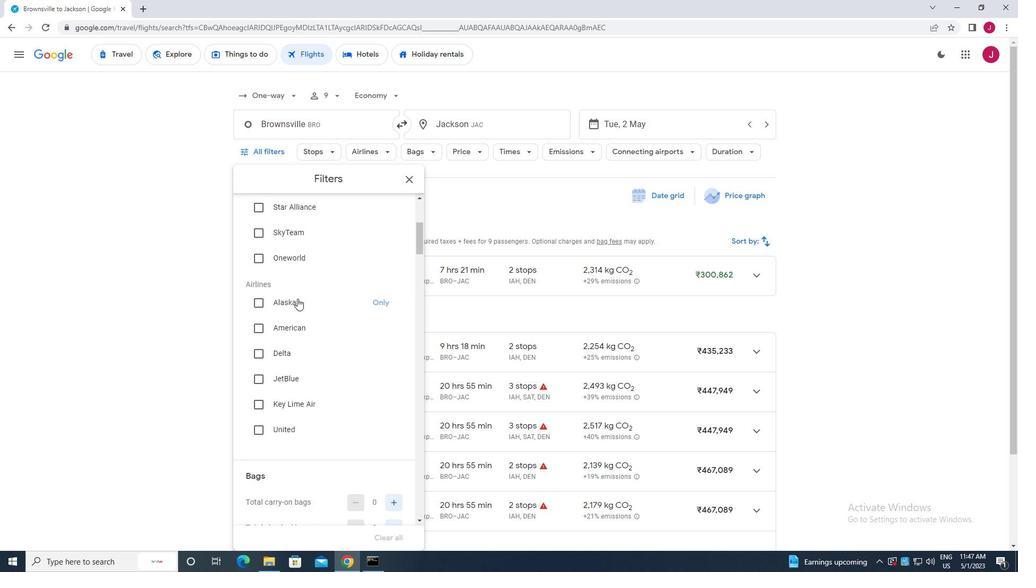 
Action: Mouse scrolled (299, 308) with delta (0, 0)
Screenshot: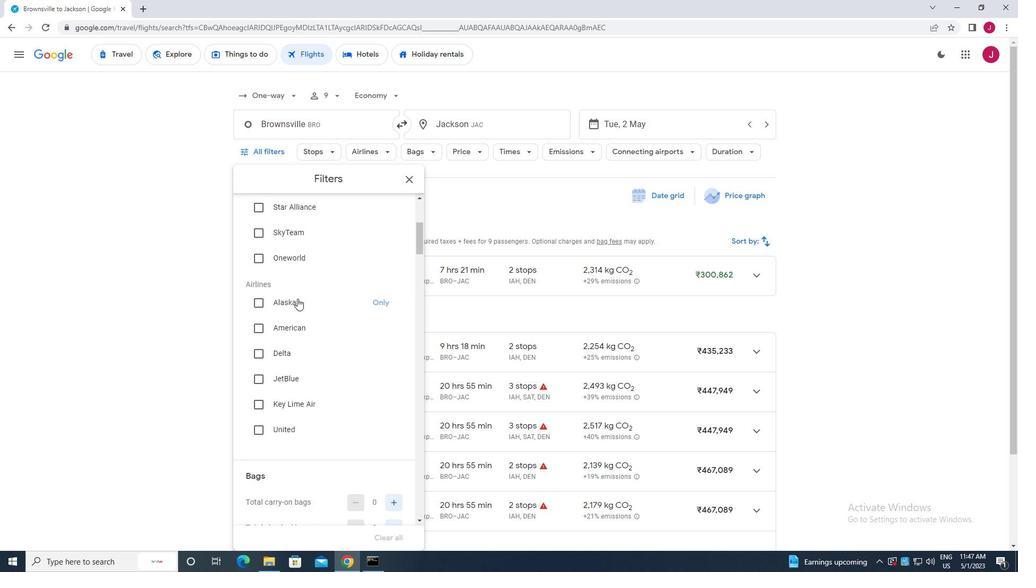 
Action: Mouse moved to (300, 312)
Screenshot: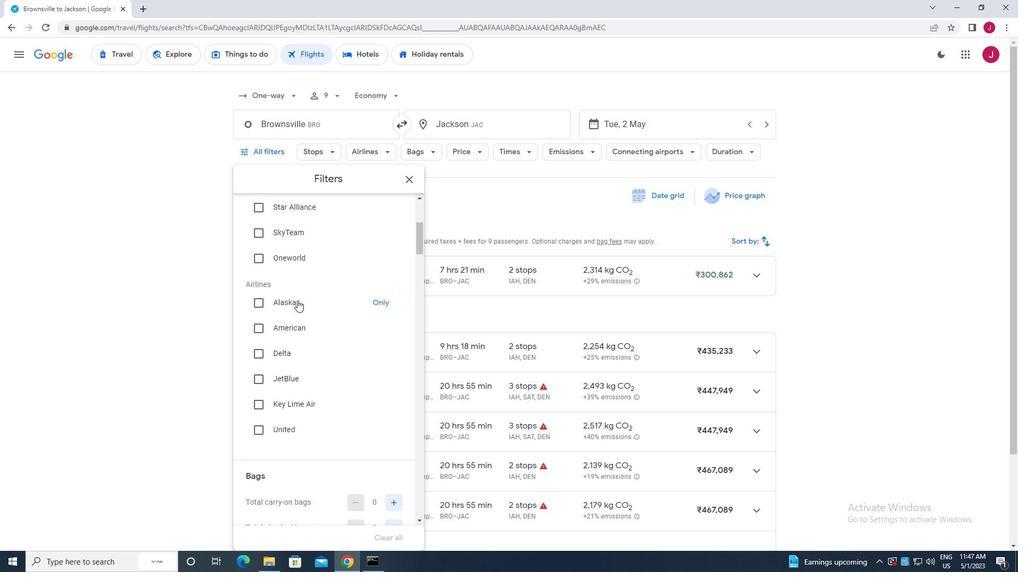 
Action: Mouse scrolled (300, 312) with delta (0, 0)
Screenshot: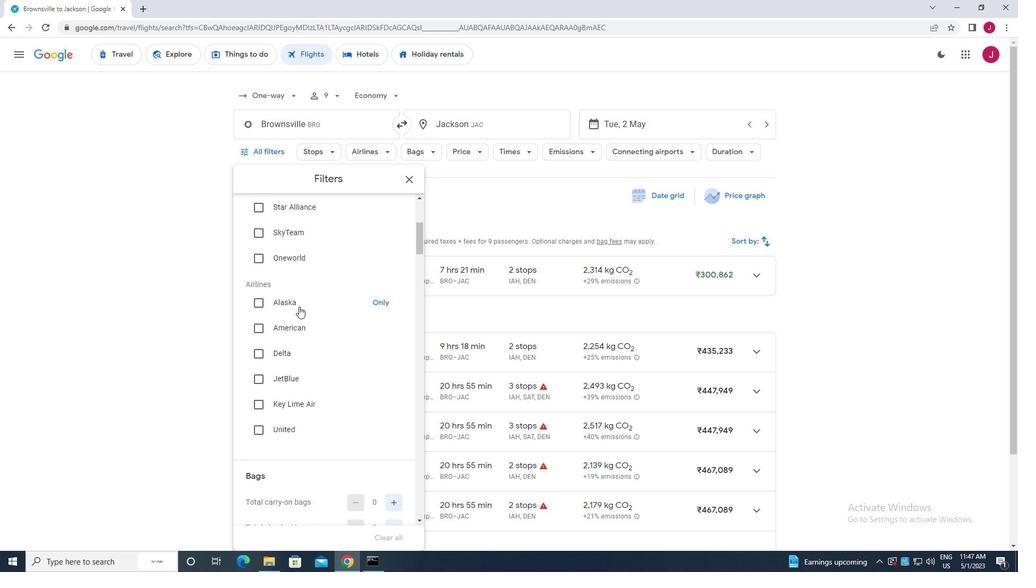 
Action: Mouse moved to (301, 315)
Screenshot: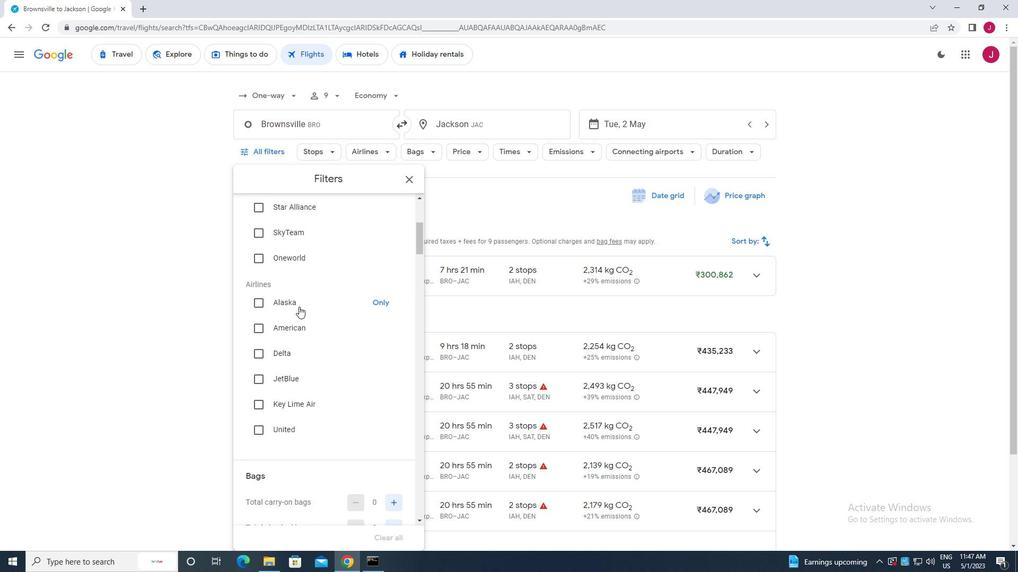 
Action: Mouse scrolled (301, 315) with delta (0, 0)
Screenshot: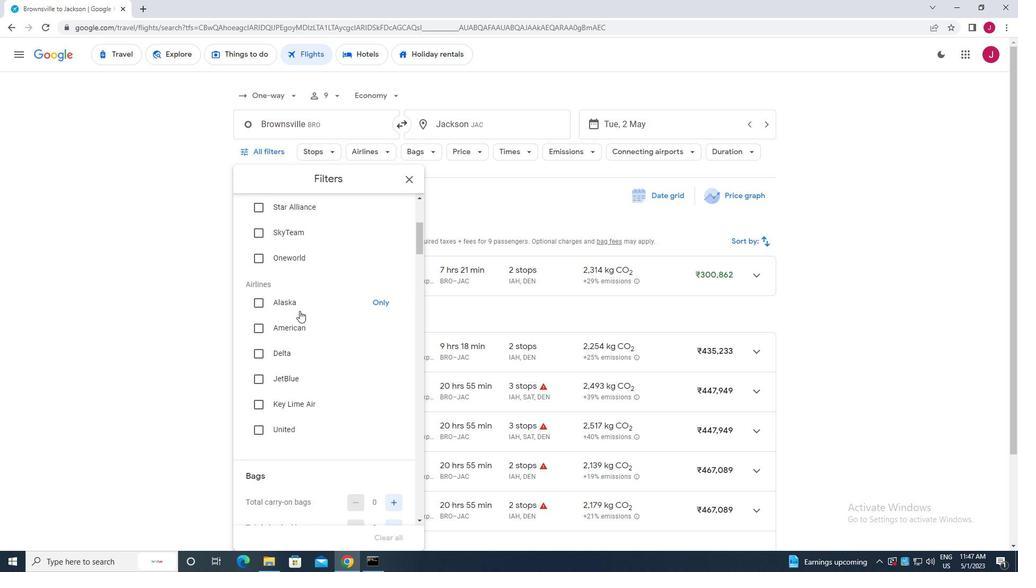 
Action: Mouse moved to (303, 317)
Screenshot: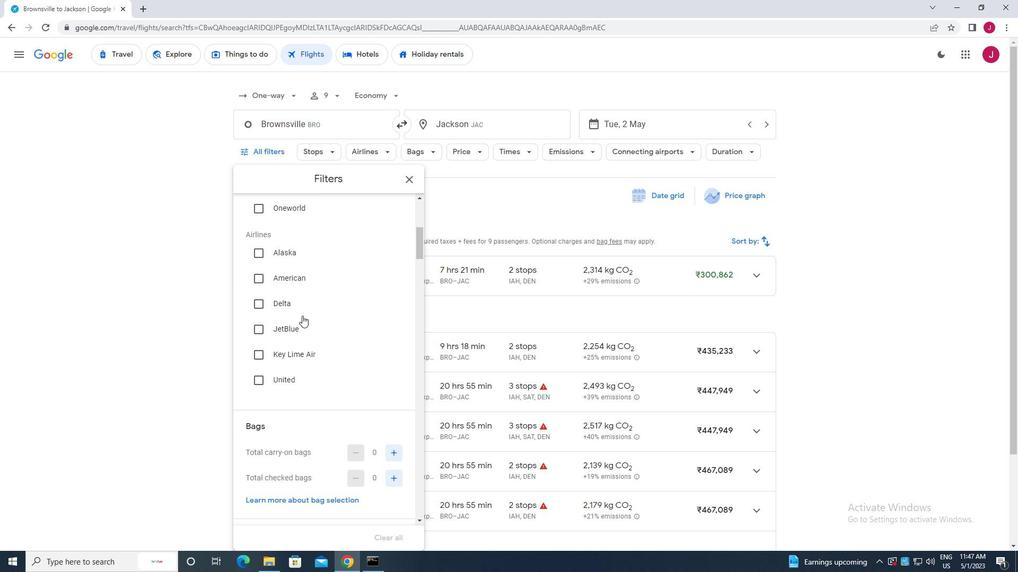 
Action: Mouse scrolled (303, 316) with delta (0, 0)
Screenshot: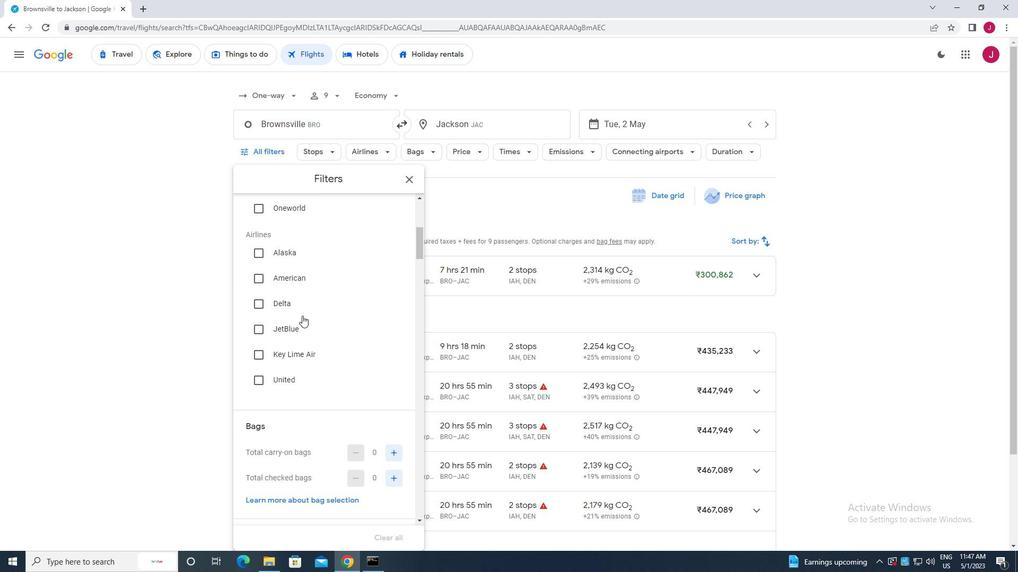 
Action: Mouse moved to (303, 317)
Screenshot: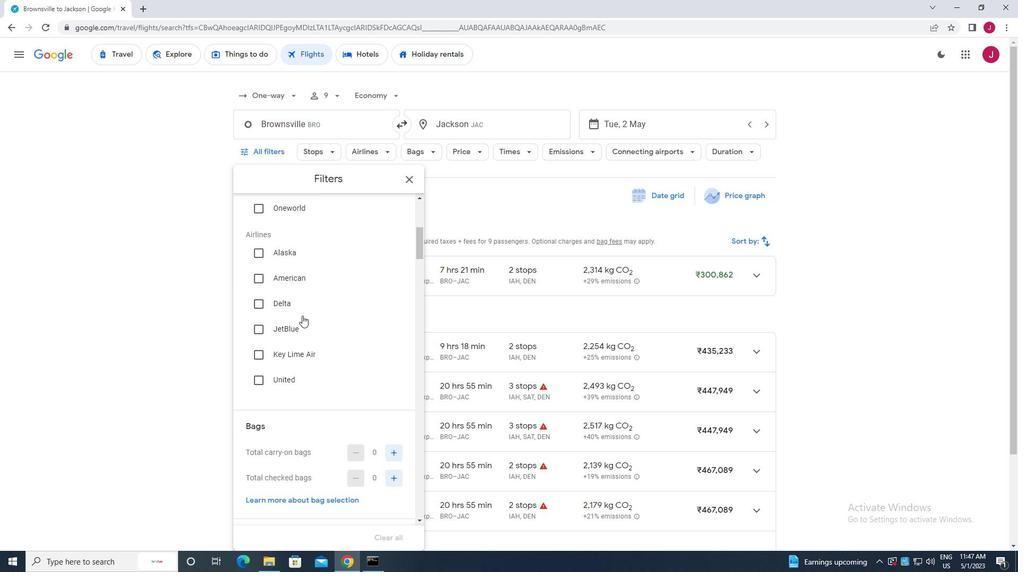 
Action: Mouse scrolled (303, 317) with delta (0, 0)
Screenshot: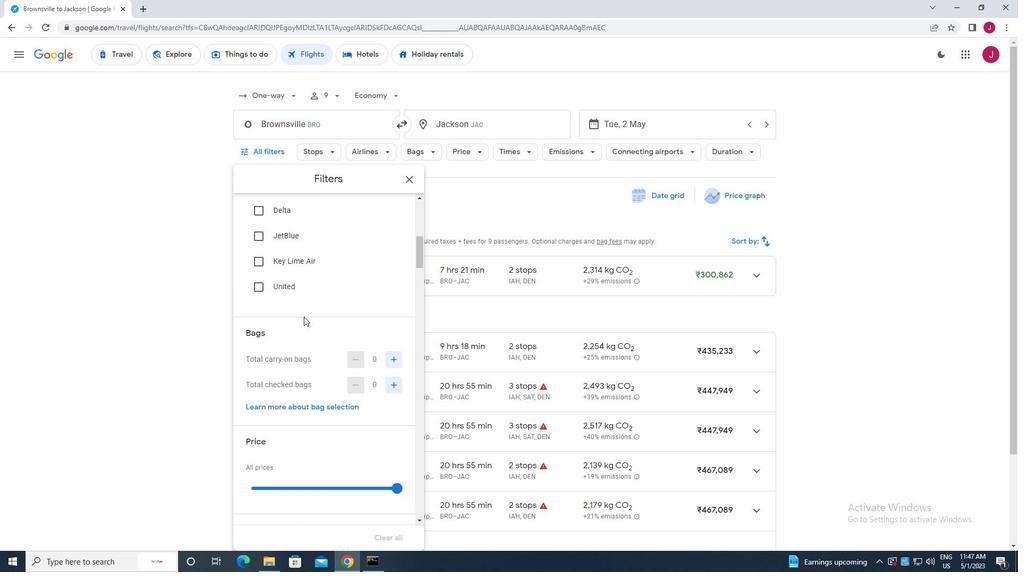 
Action: Mouse moved to (392, 237)
Screenshot: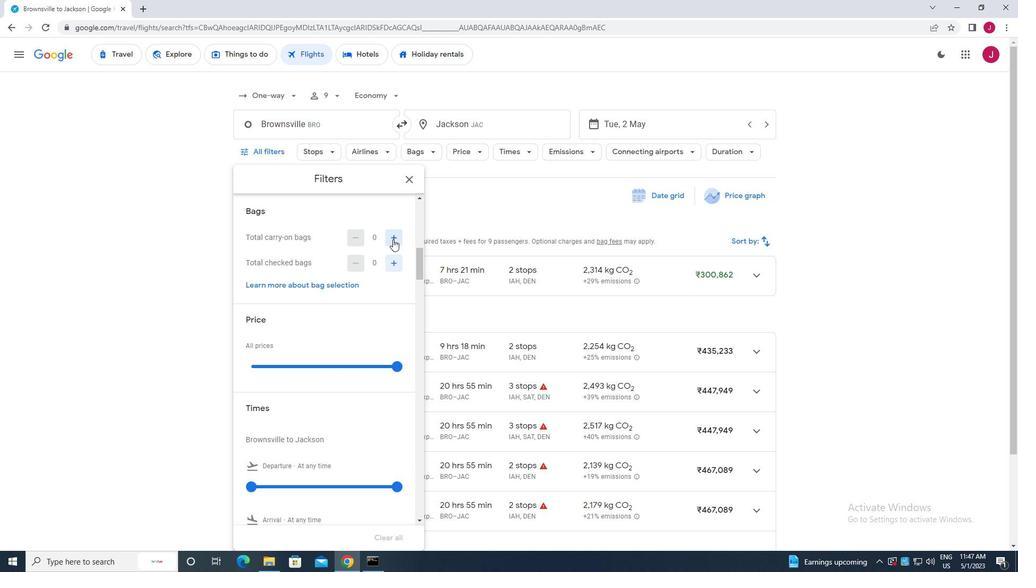 
Action: Mouse pressed left at (392, 237)
Screenshot: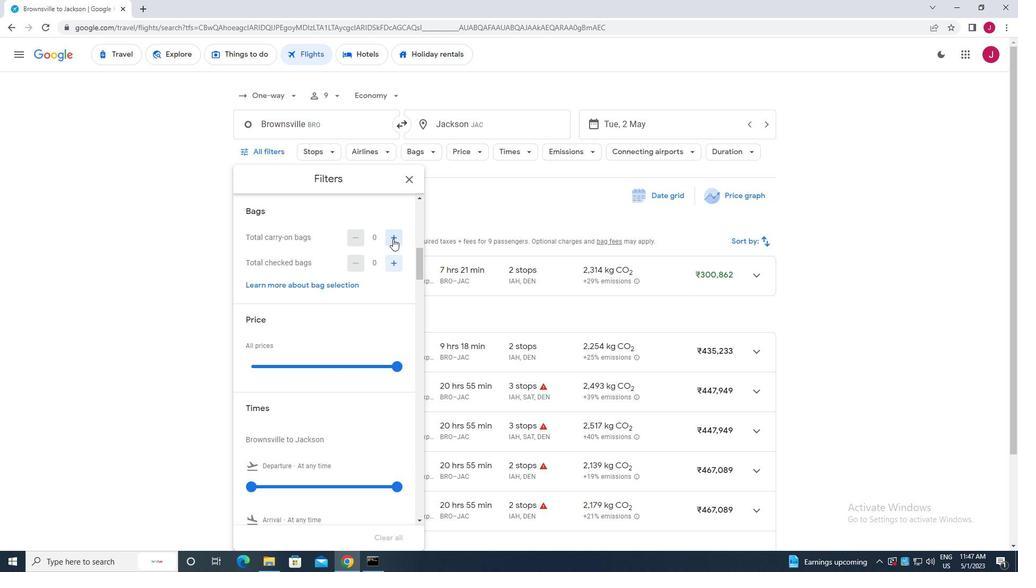 
Action: Mouse moved to (373, 259)
Screenshot: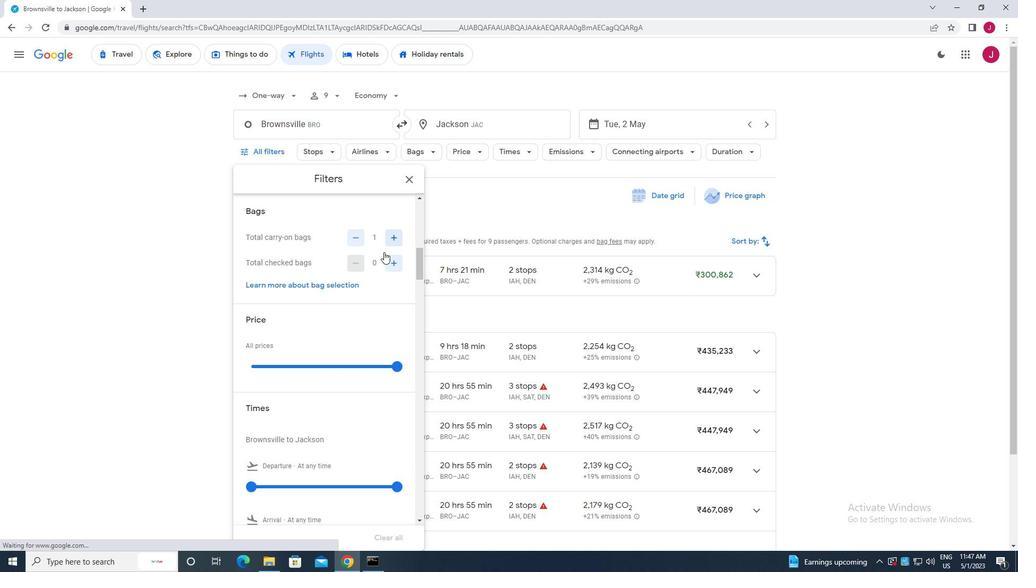 
Action: Mouse scrolled (373, 259) with delta (0, 0)
Screenshot: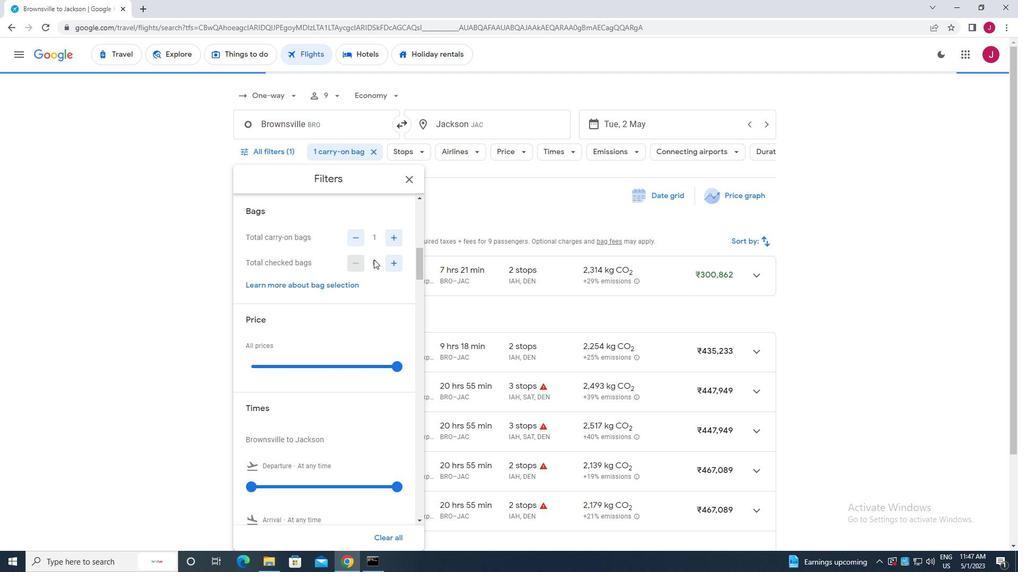 
Action: Mouse scrolled (373, 259) with delta (0, 0)
Screenshot: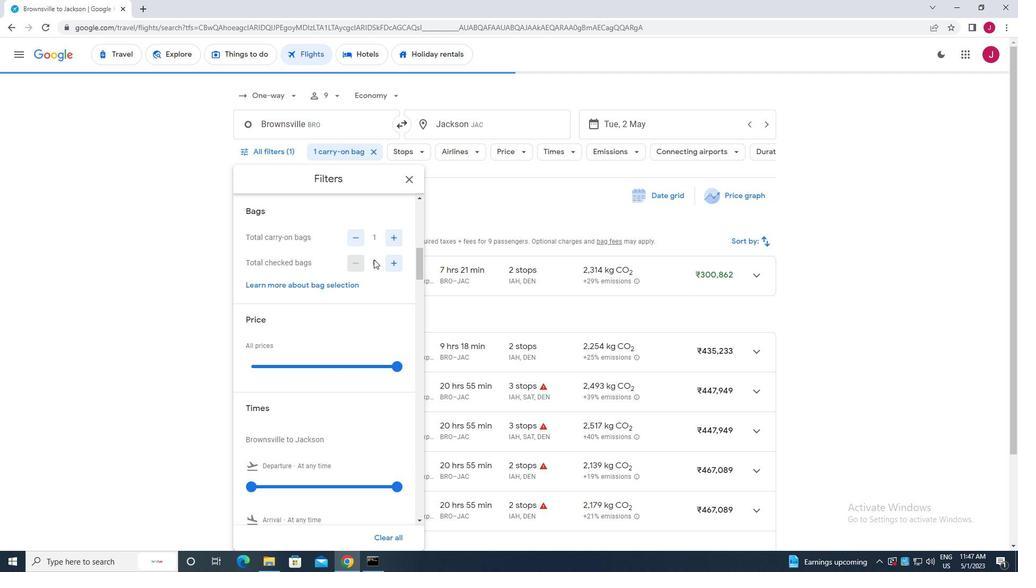 
Action: Mouse moved to (394, 259)
Screenshot: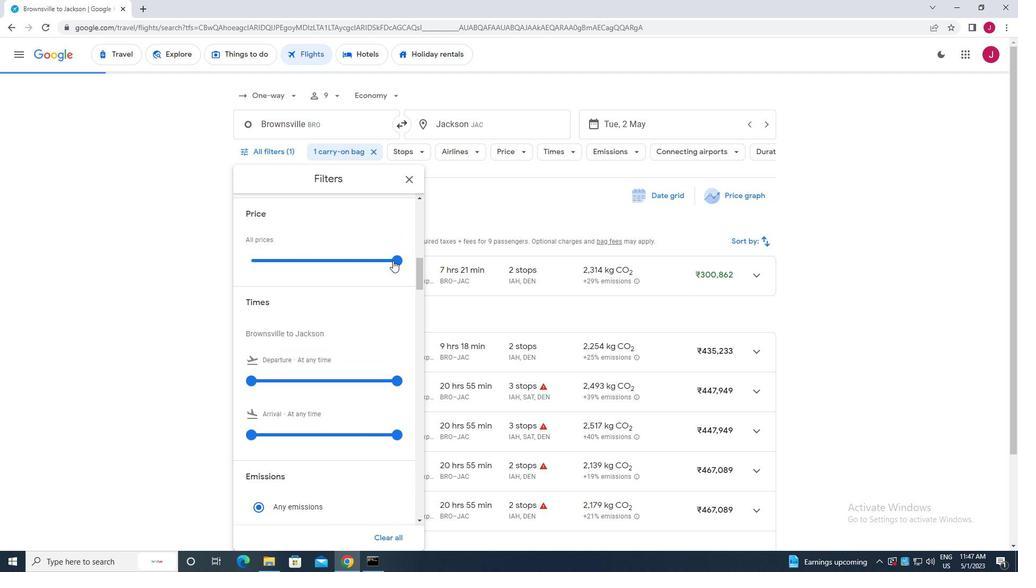 
Action: Mouse pressed left at (394, 259)
Screenshot: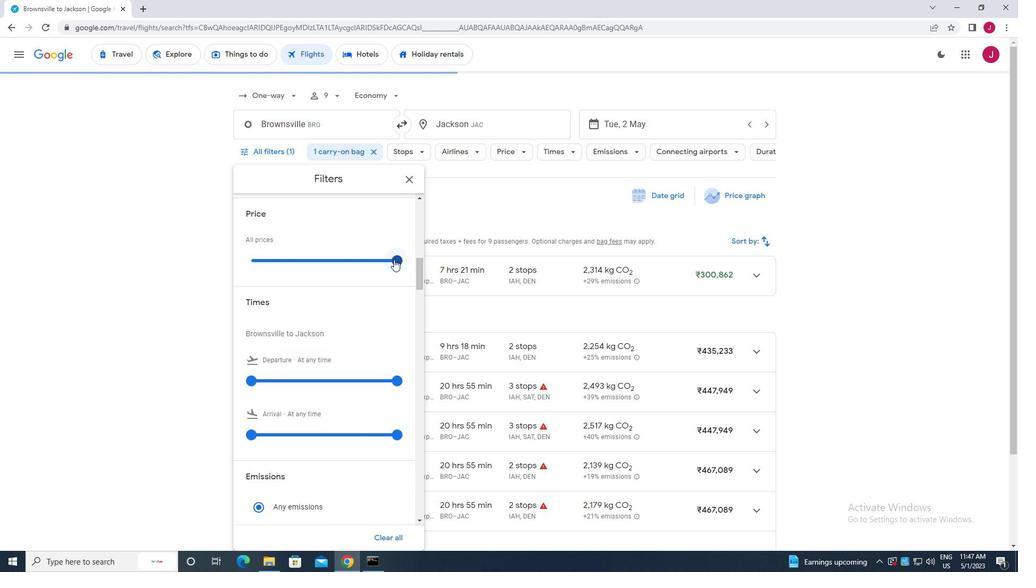 
Action: Mouse moved to (307, 294)
Screenshot: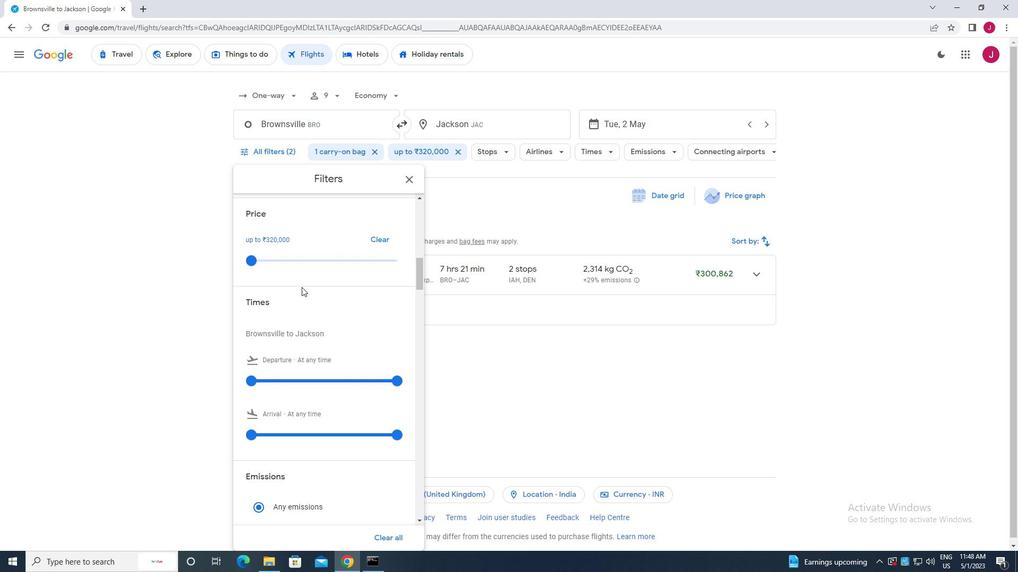 
Action: Mouse scrolled (307, 294) with delta (0, 0)
Screenshot: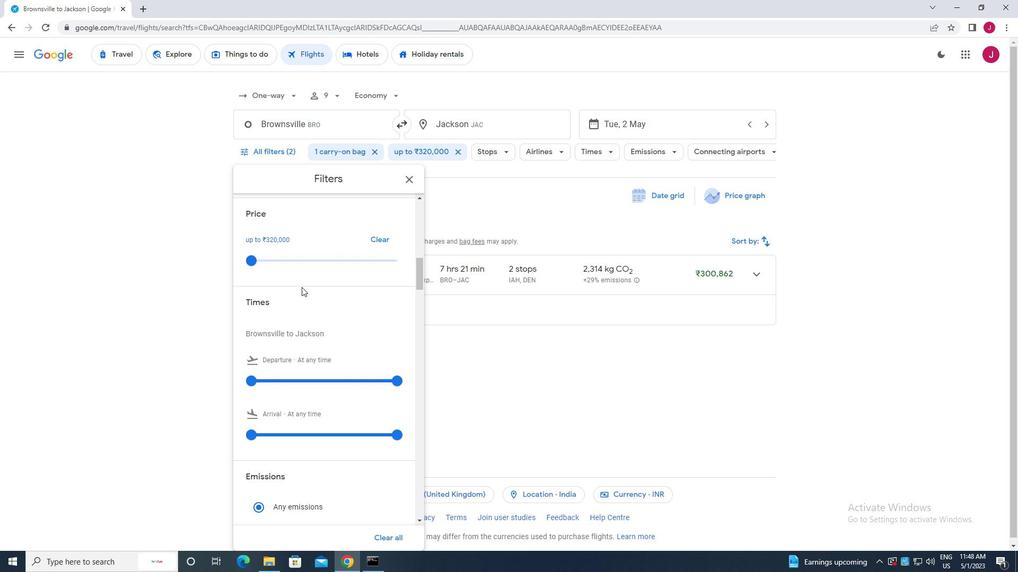 
Action: Mouse scrolled (307, 294) with delta (0, 0)
Screenshot: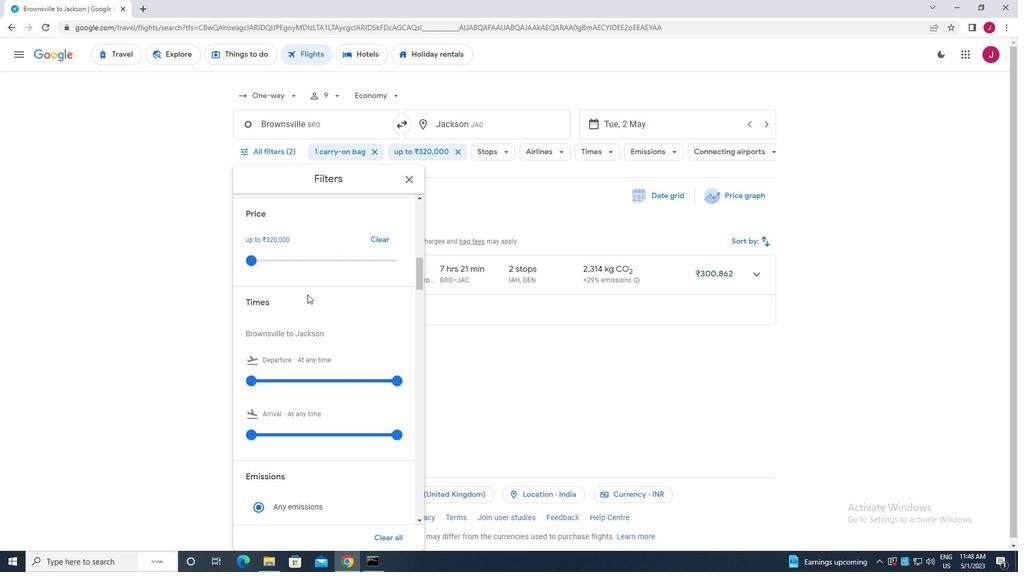 
Action: Mouse moved to (249, 275)
Screenshot: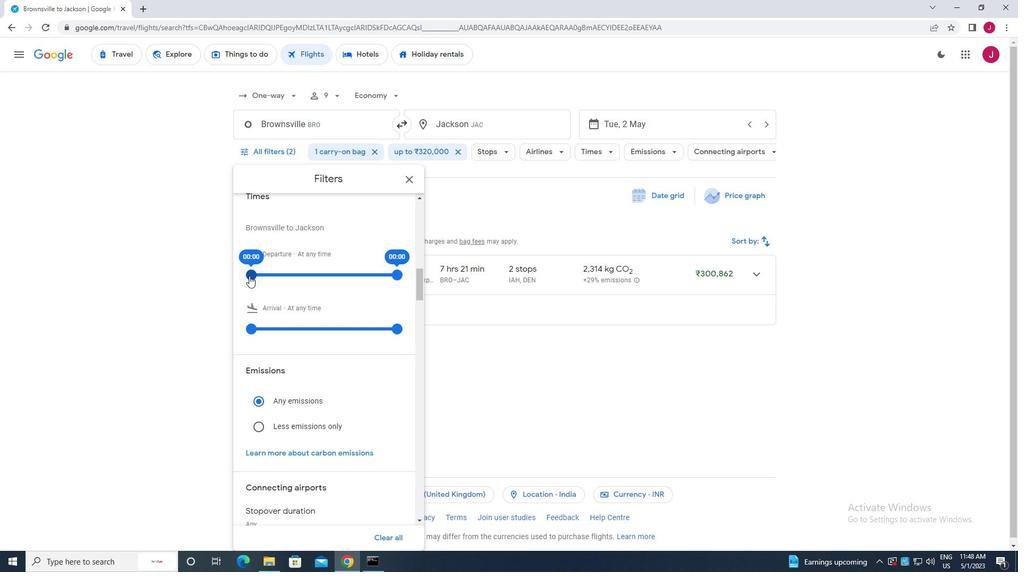 
Action: Mouse pressed left at (249, 275)
Screenshot: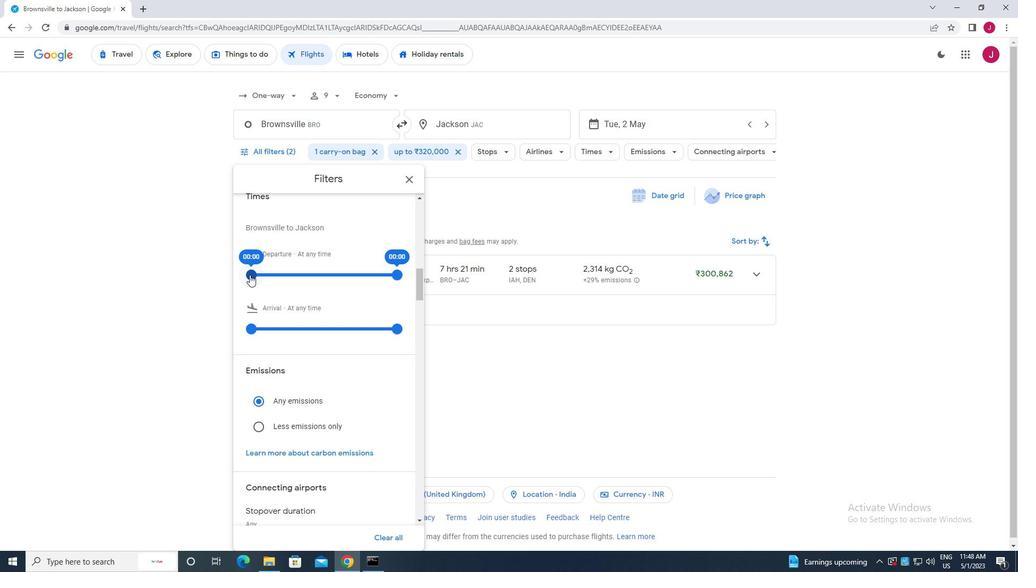 
Action: Mouse moved to (395, 274)
Screenshot: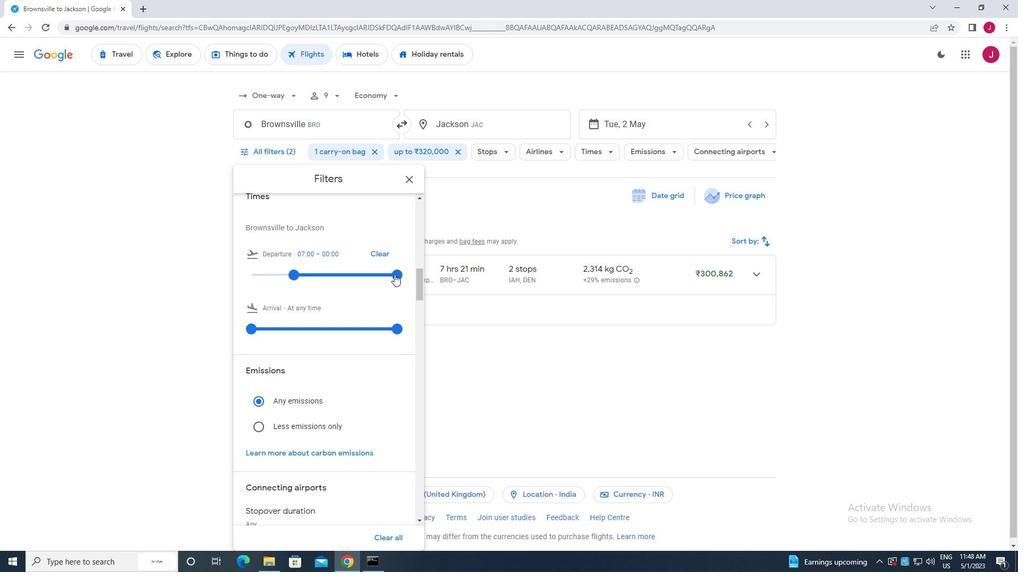 
Action: Mouse pressed left at (395, 274)
Screenshot: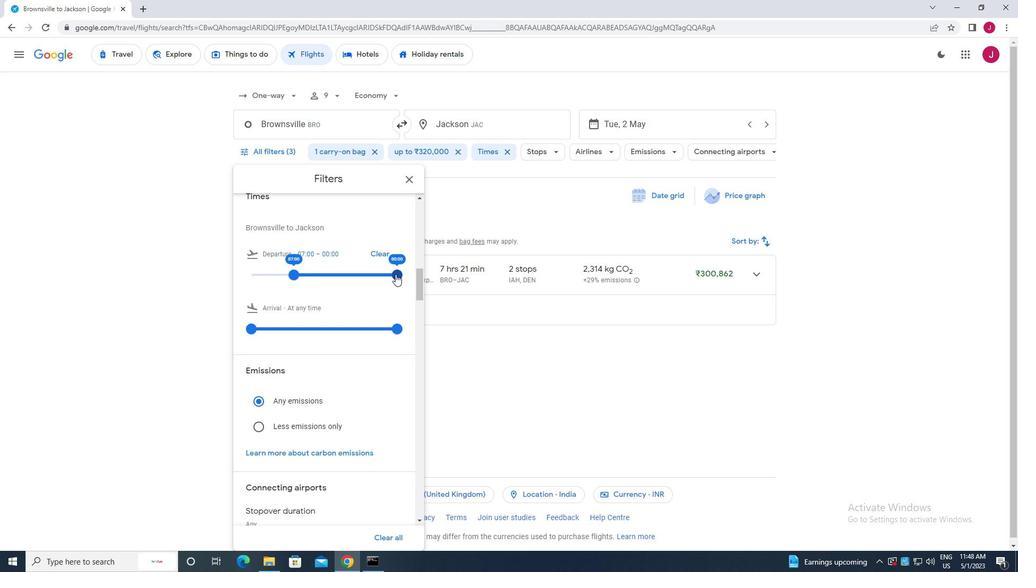 
Action: Mouse moved to (411, 178)
Screenshot: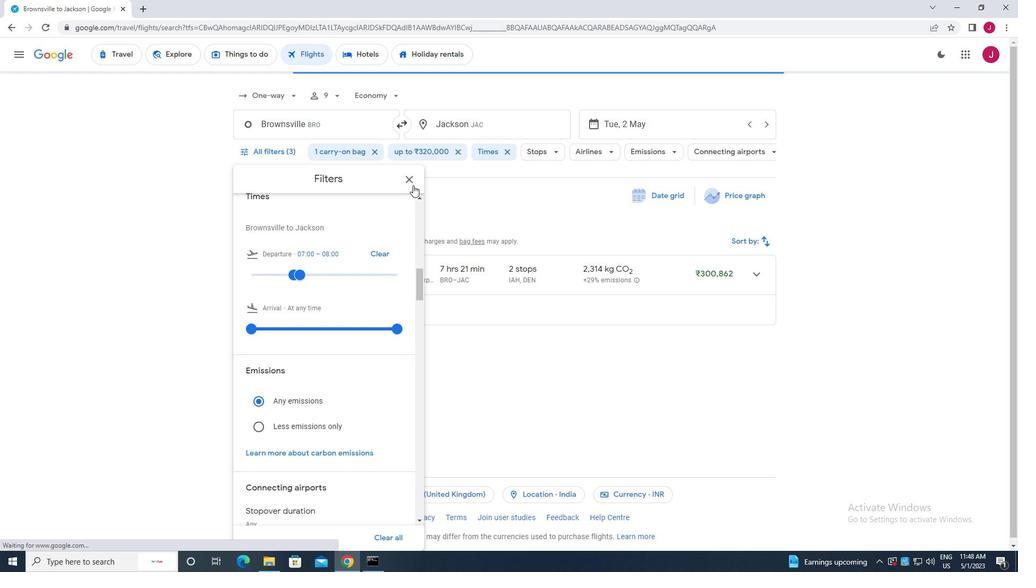 
Action: Mouse pressed left at (411, 178)
Screenshot: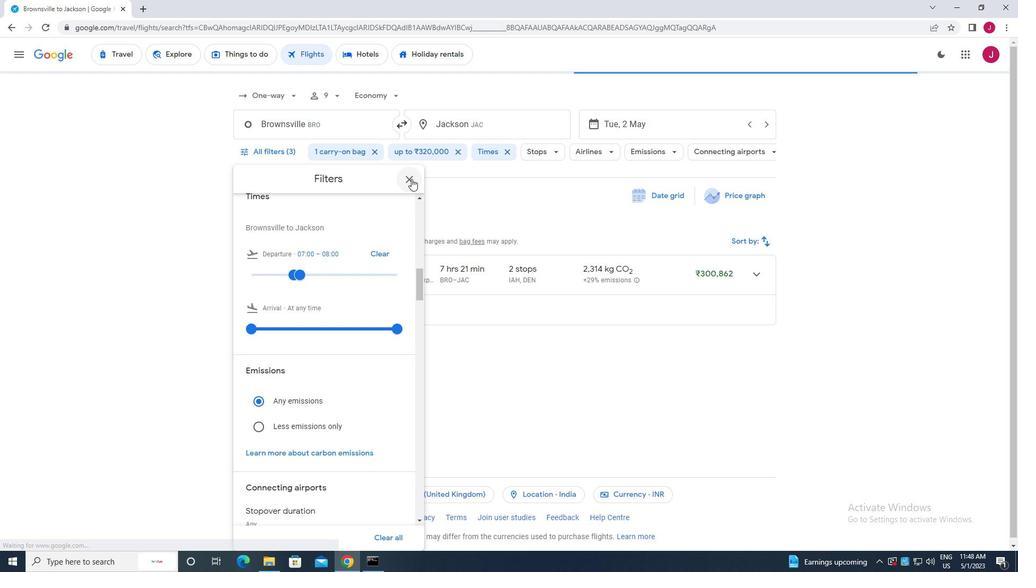 
Action: Mouse moved to (414, 190)
Screenshot: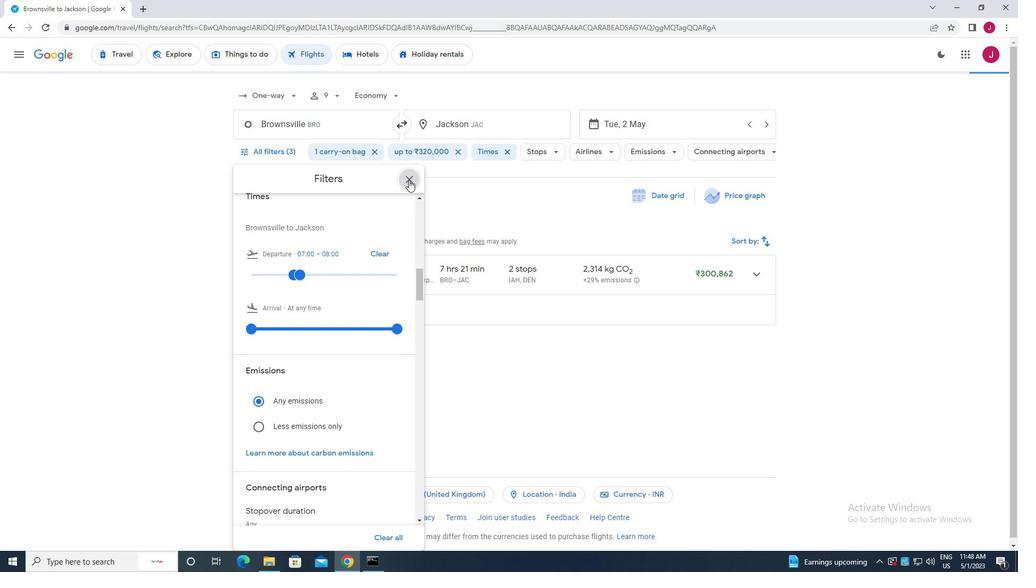 
